 Task: Send an email with the signature Laura Phillips with the subject Request for feedback on an environmental impact assessment and the message Please let me know if there are any concerns with the project management approach. from softage.3@softage.net to softage.4@softage.net with an attached audio file Music_loop.mp3 and move the email from Sent Items to the folder Equipment
Action: Mouse moved to (102, 169)
Screenshot: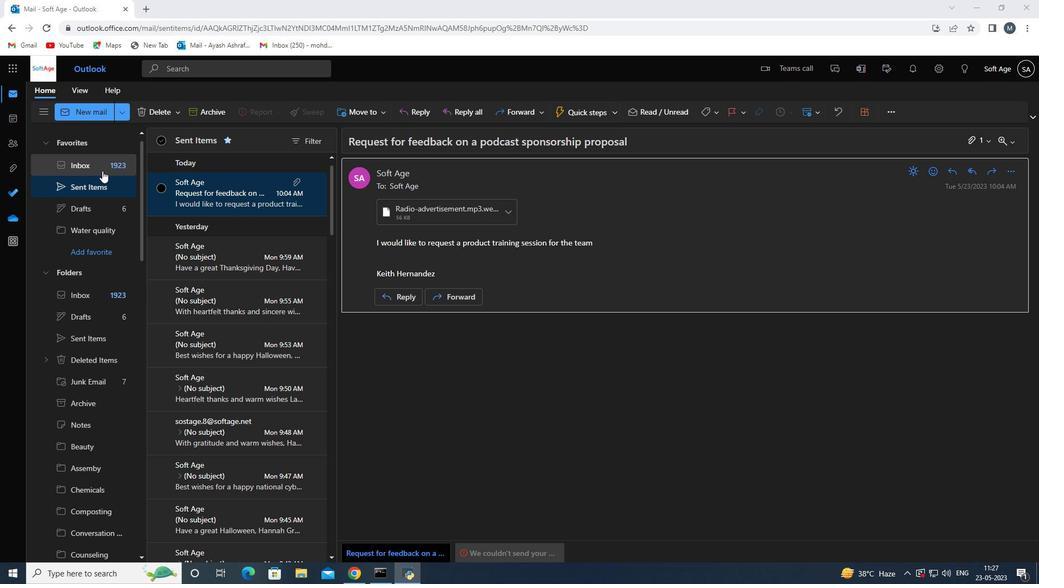 
Action: Mouse pressed left at (102, 169)
Screenshot: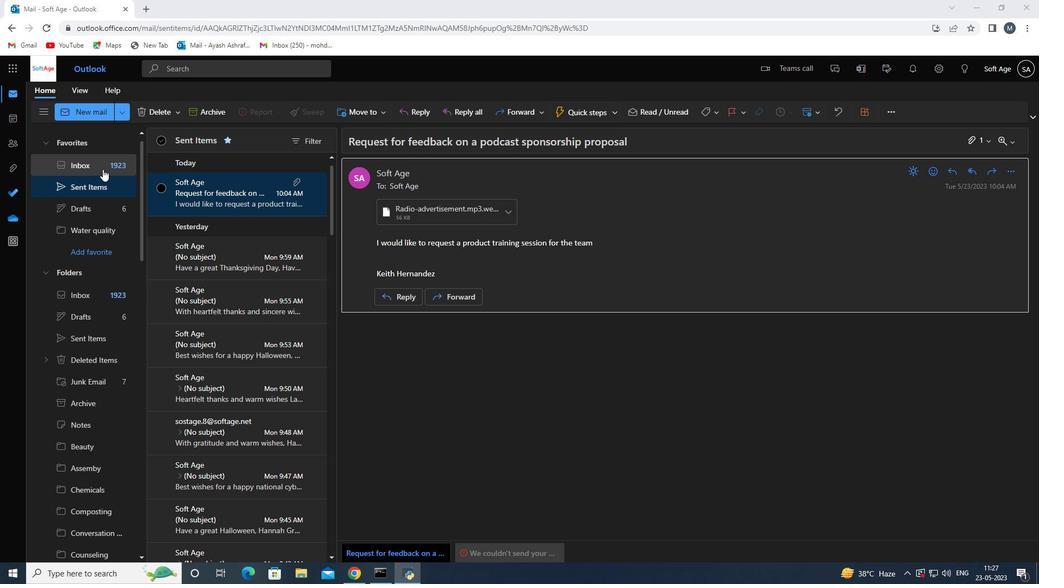 
Action: Mouse moved to (105, 112)
Screenshot: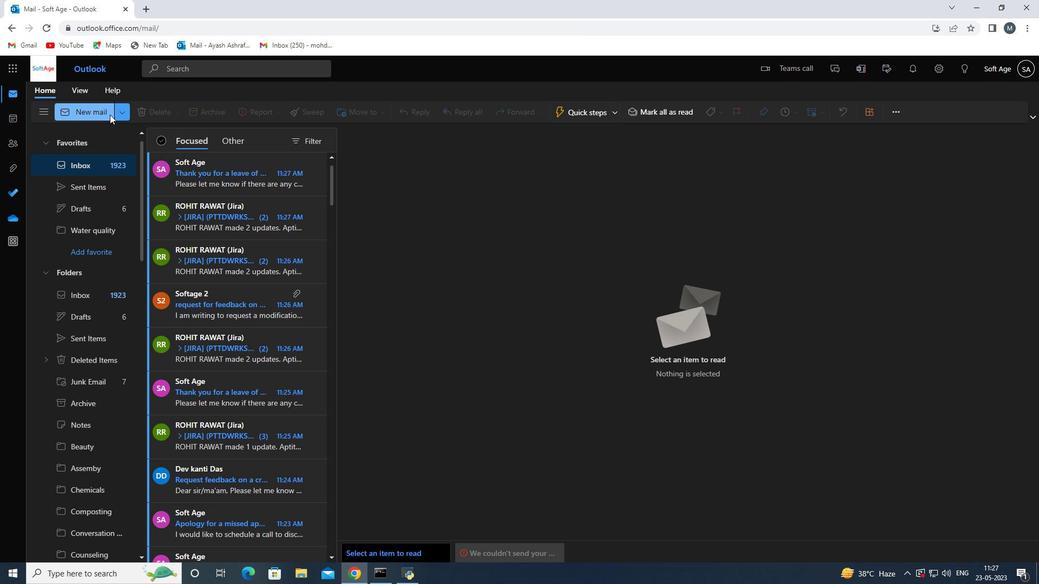 
Action: Mouse pressed left at (105, 112)
Screenshot: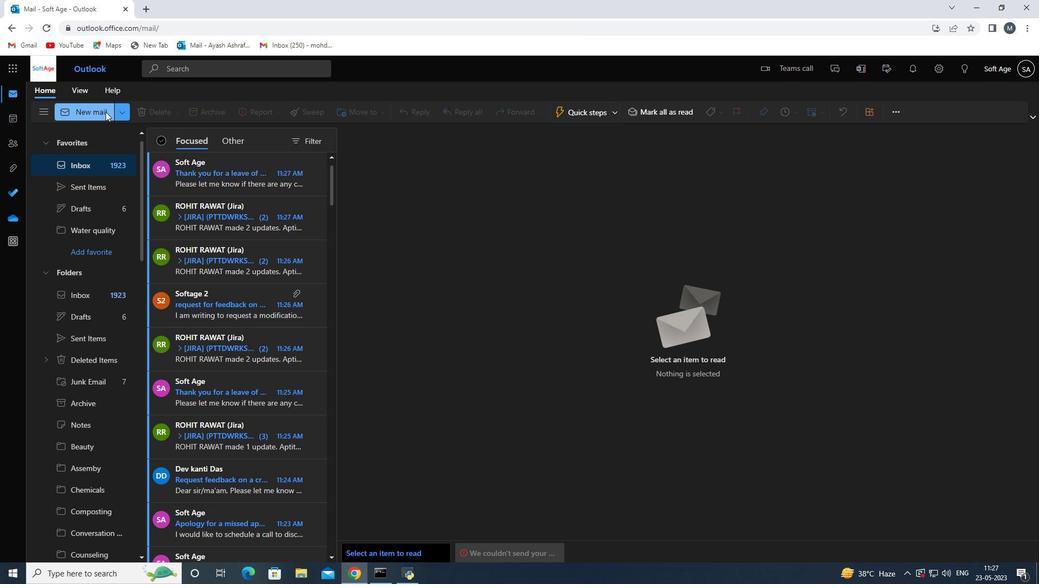
Action: Mouse moved to (727, 119)
Screenshot: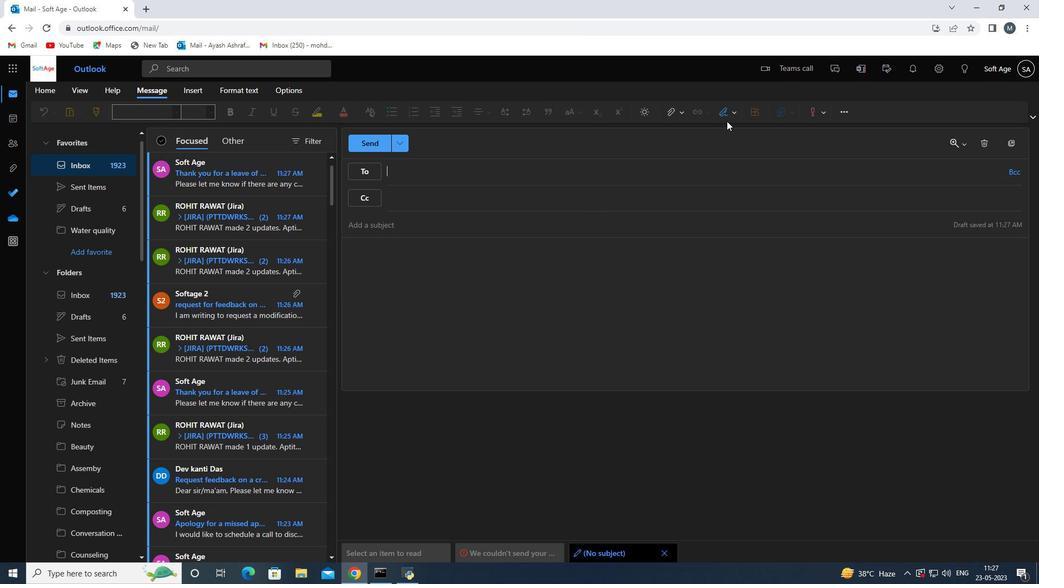 
Action: Mouse pressed left at (727, 119)
Screenshot: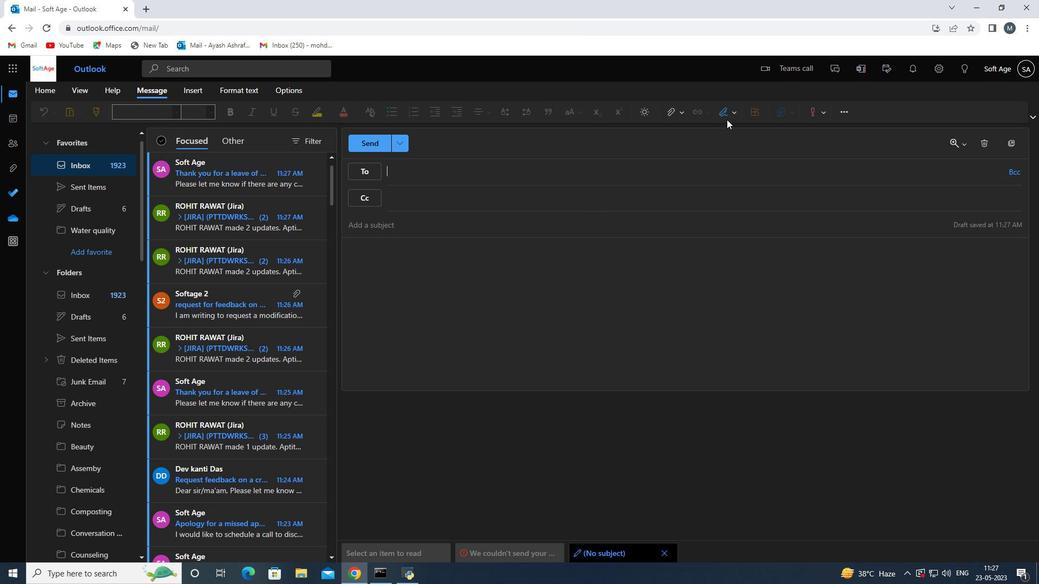 
Action: Mouse moved to (715, 161)
Screenshot: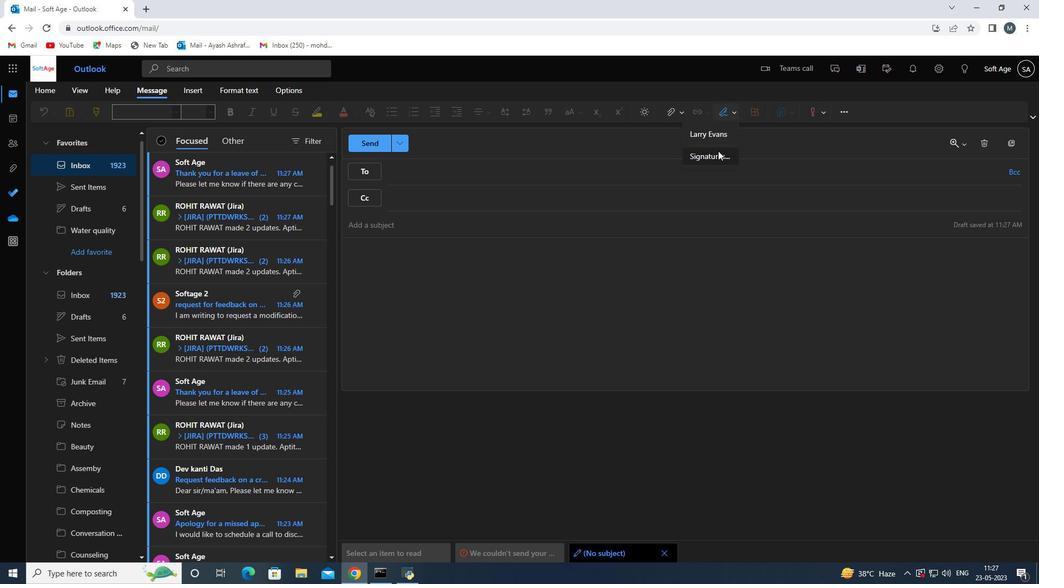
Action: Mouse pressed left at (715, 161)
Screenshot: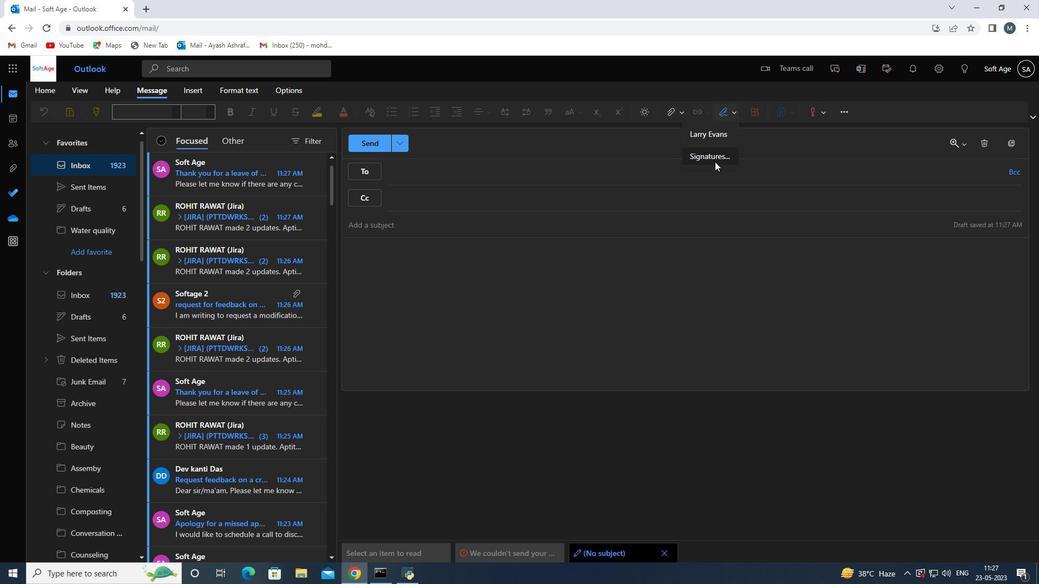 
Action: Mouse moved to (739, 200)
Screenshot: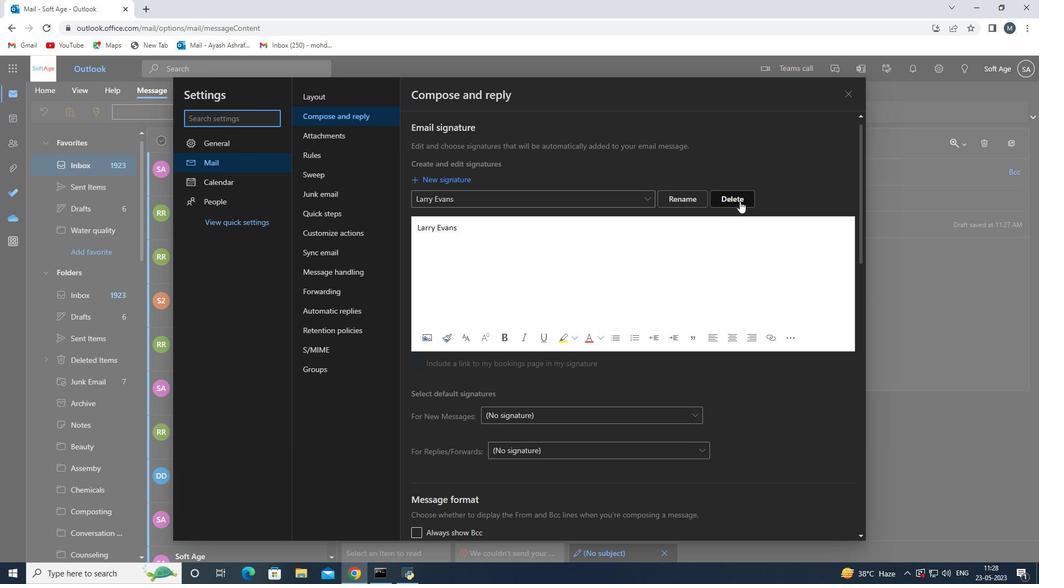 
Action: Mouse pressed left at (739, 200)
Screenshot: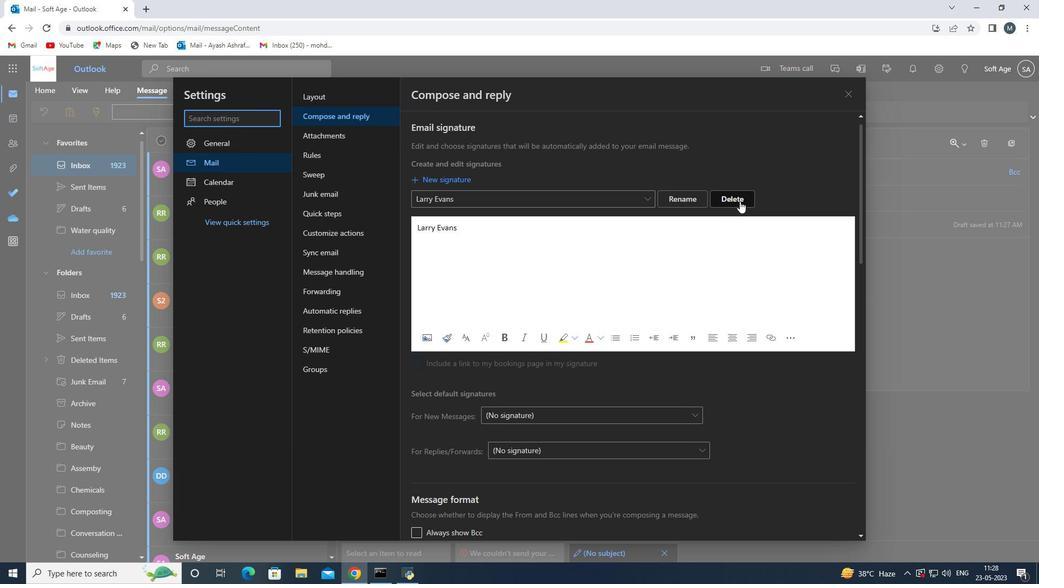 
Action: Mouse moved to (490, 200)
Screenshot: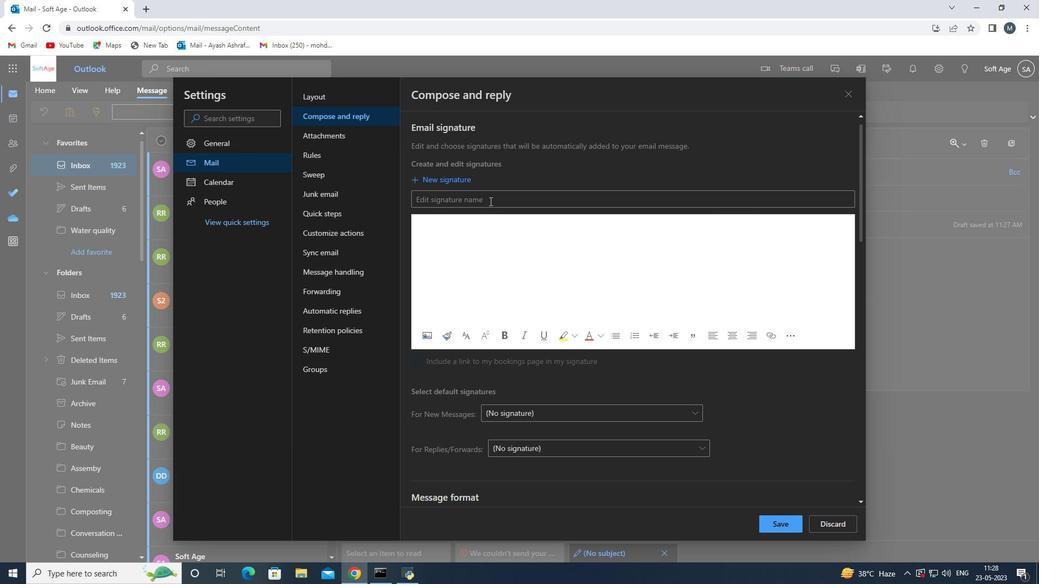 
Action: Mouse pressed left at (490, 200)
Screenshot: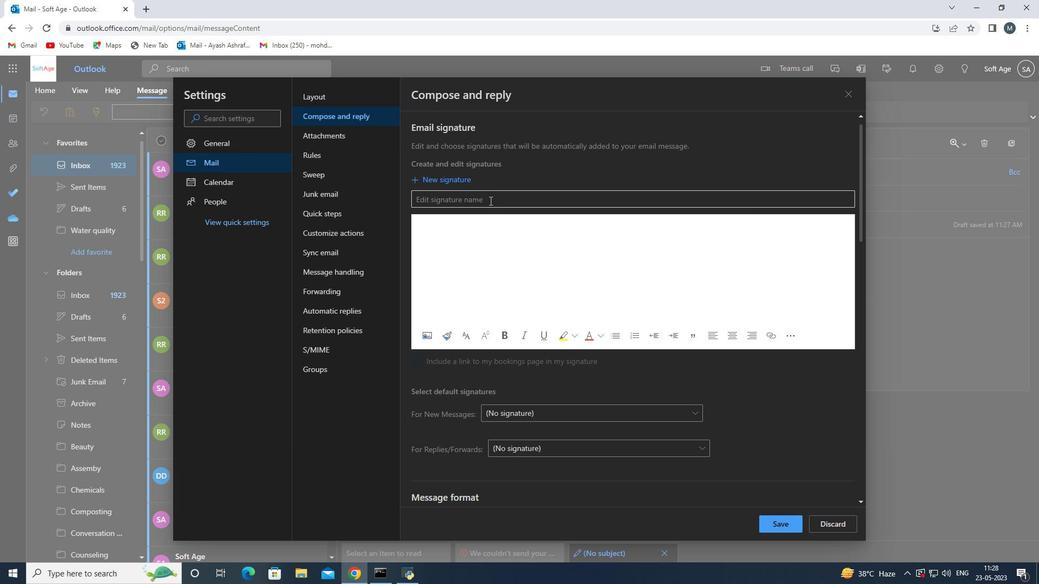 
Action: Key pressed <Key.shift>Laura<Key.space><Key.shift>phillips<Key.space>
Screenshot: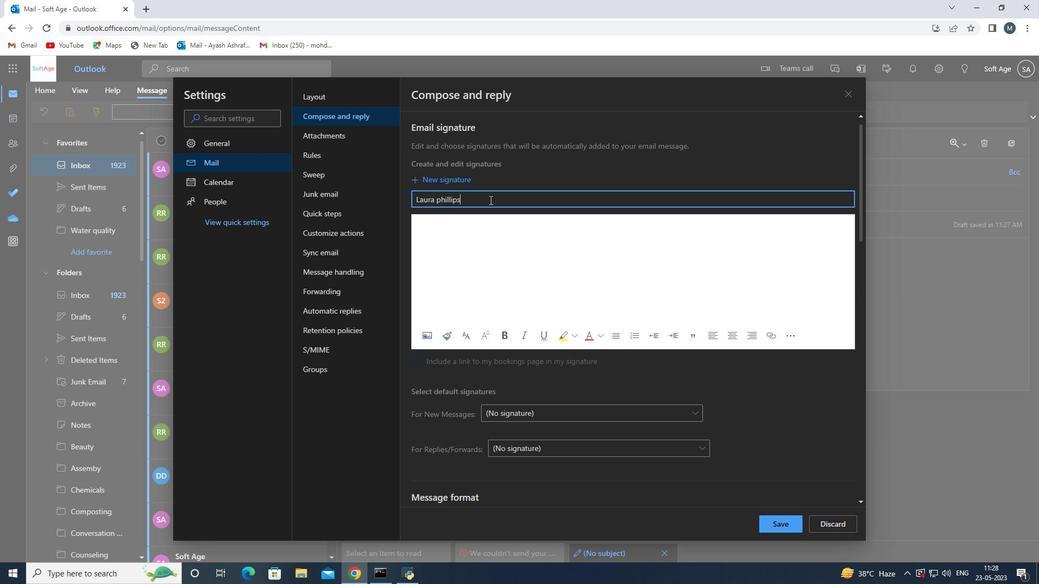 
Action: Mouse moved to (439, 197)
Screenshot: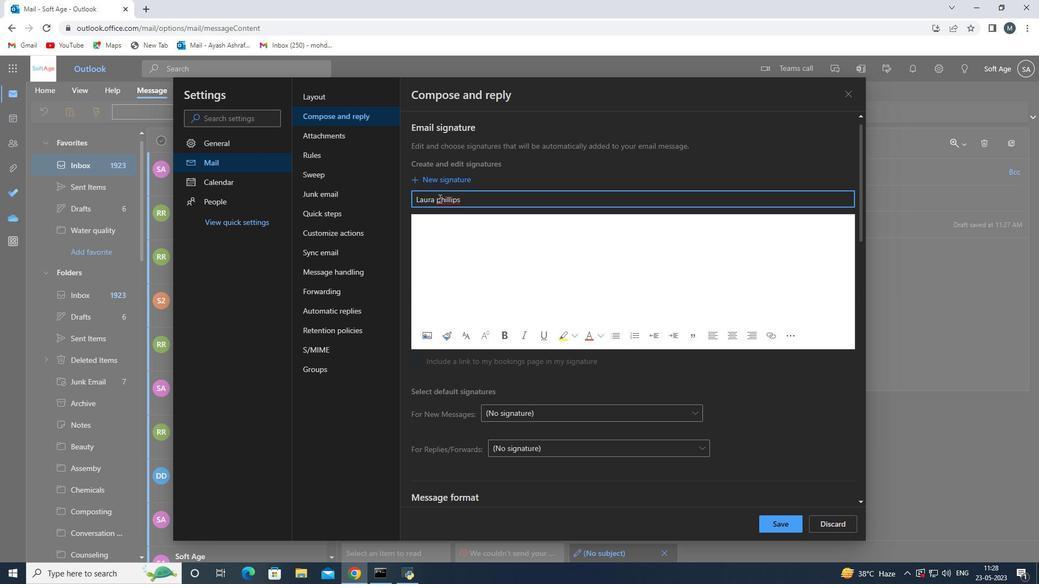 
Action: Mouse pressed left at (439, 197)
Screenshot: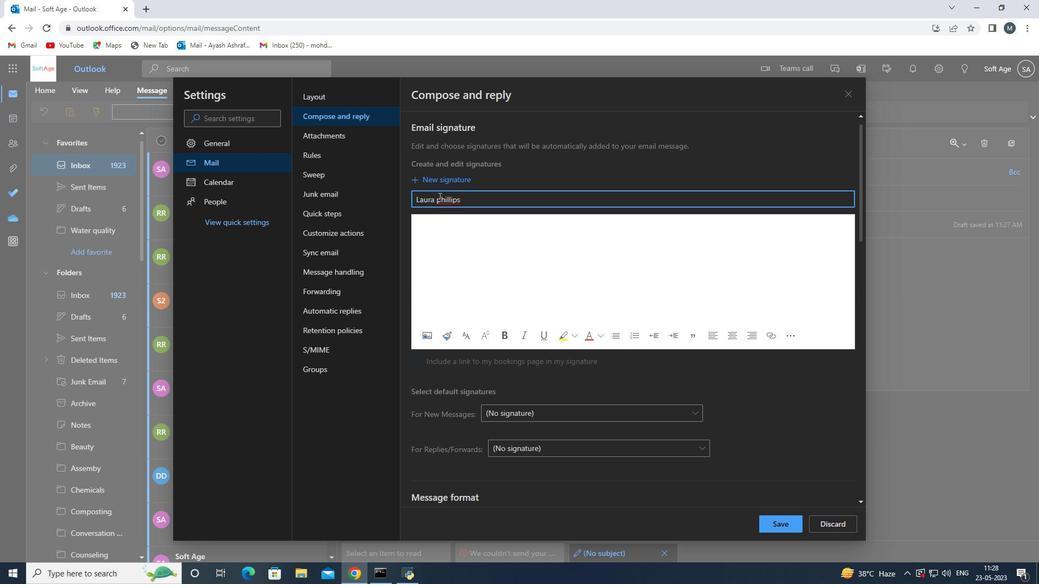 
Action: Mouse moved to (442, 201)
Screenshot: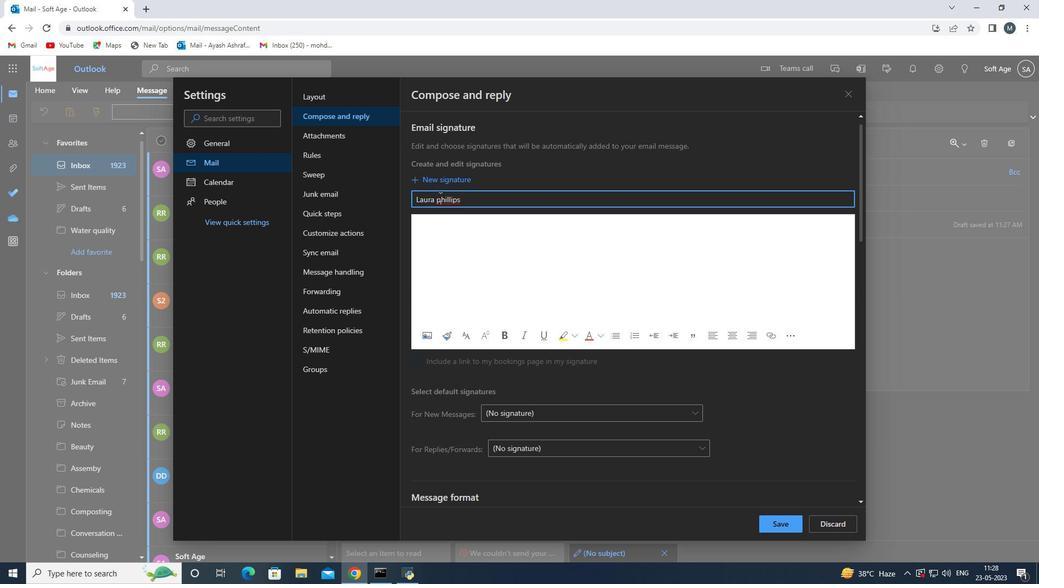 
Action: Key pressed <Key.backspace><Key.shift>P
Screenshot: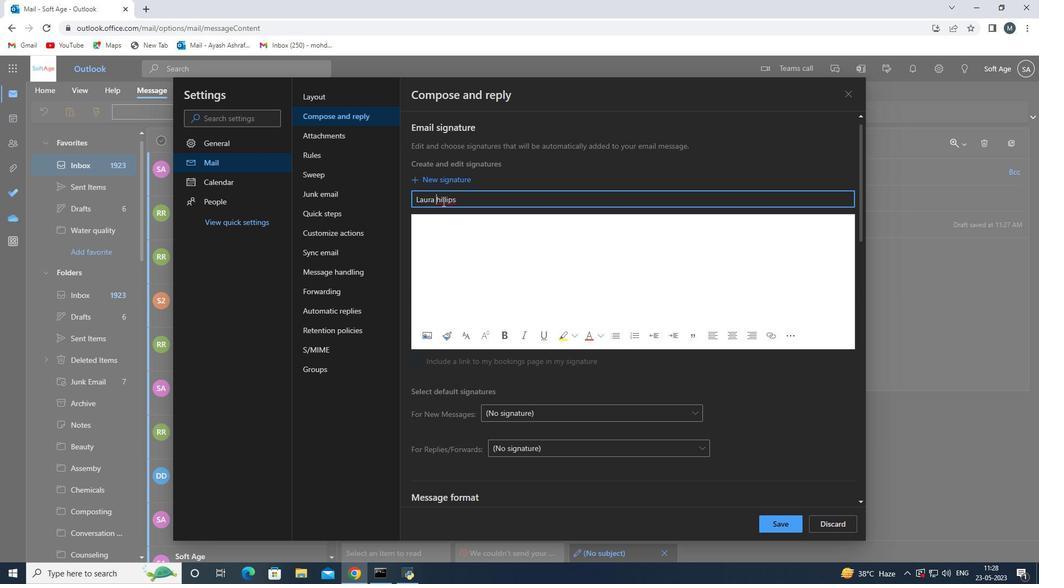 
Action: Mouse moved to (476, 233)
Screenshot: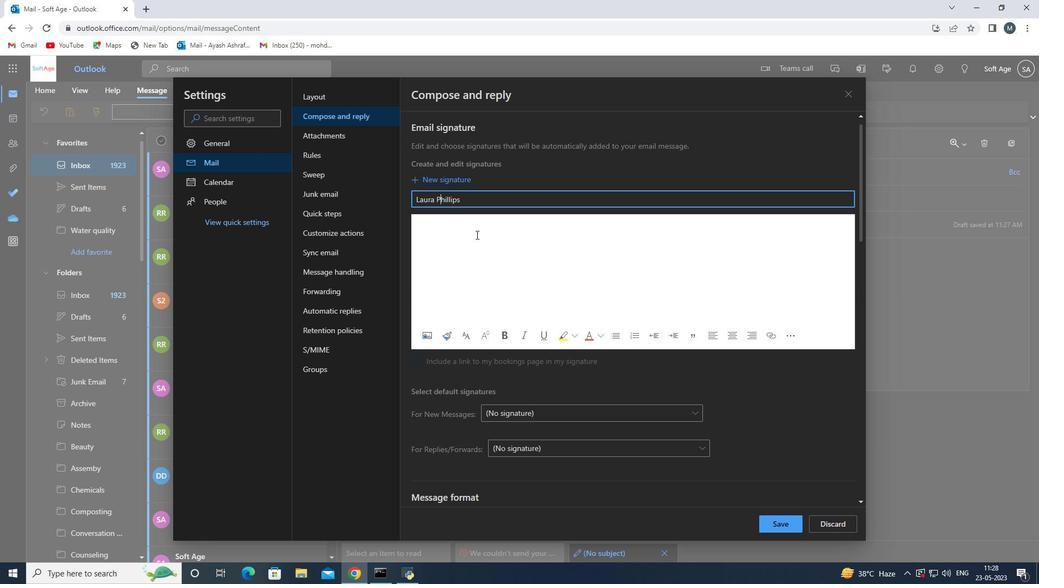 
Action: Mouse pressed left at (476, 233)
Screenshot: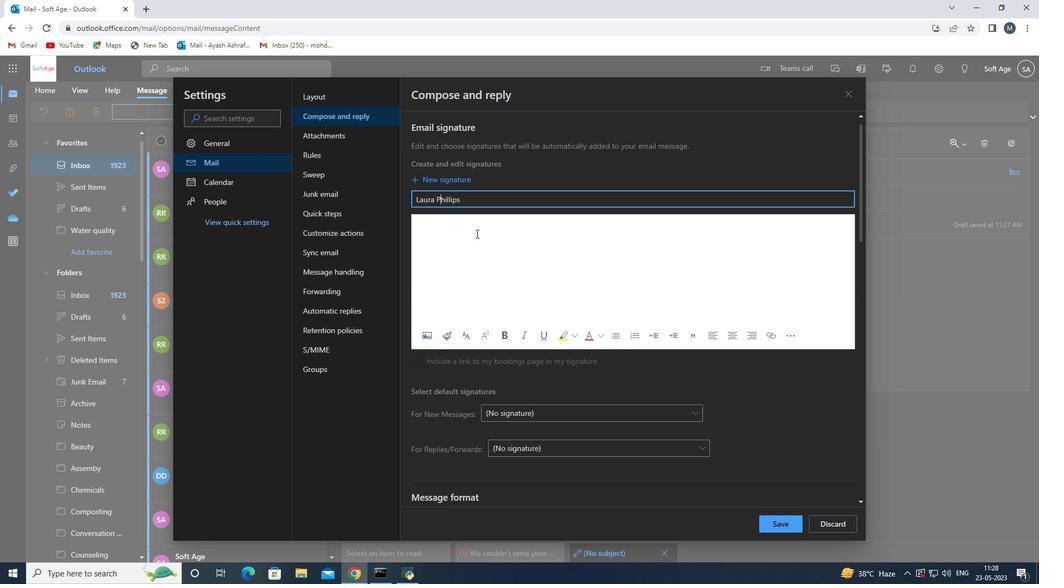 
Action: Key pressed <Key.shift>Laura<Key.space><Key.shift>Phili<Key.backspace><Key.backspace><Key.backspace>ik<Key.backspace>llips<Key.space>
Screenshot: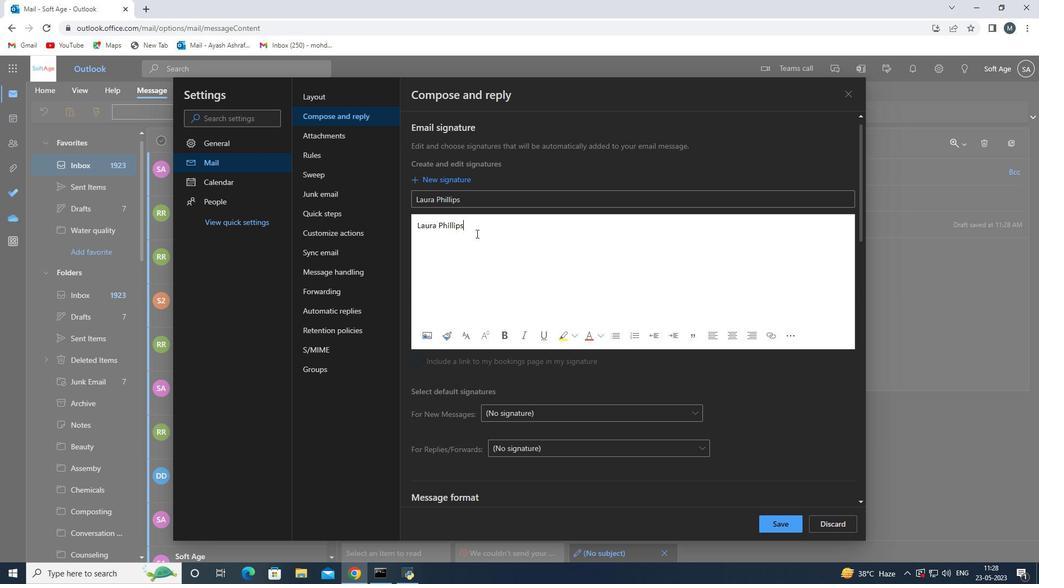 
Action: Mouse moved to (770, 523)
Screenshot: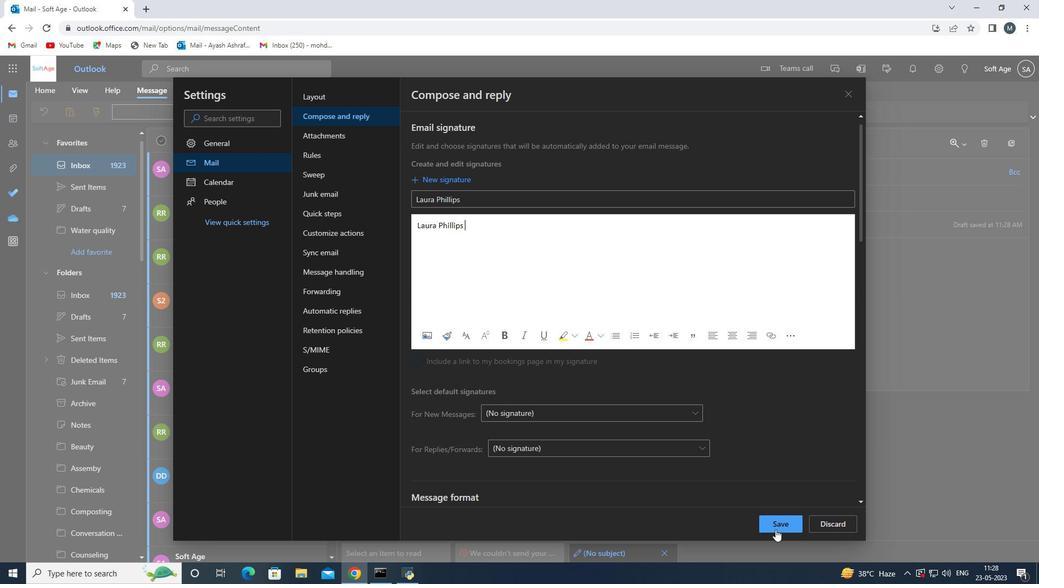 
Action: Mouse pressed left at (770, 523)
Screenshot: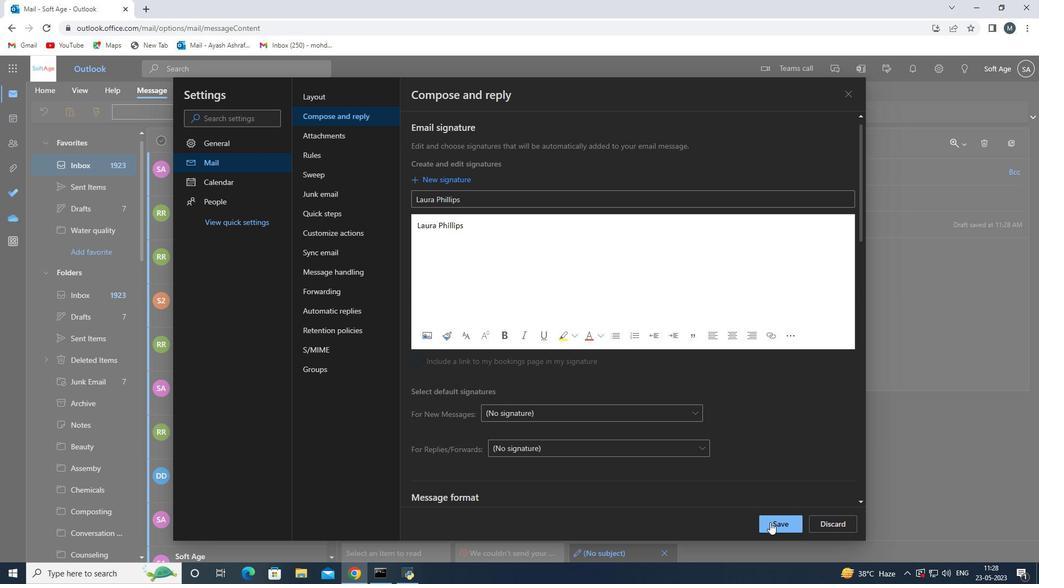 
Action: Mouse moved to (854, 93)
Screenshot: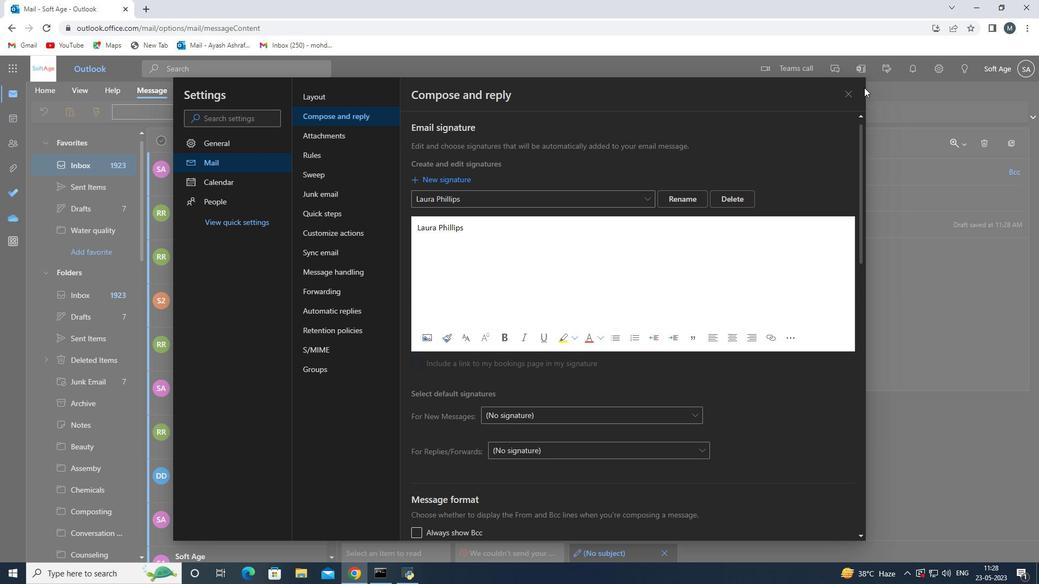 
Action: Mouse pressed left at (854, 93)
Screenshot: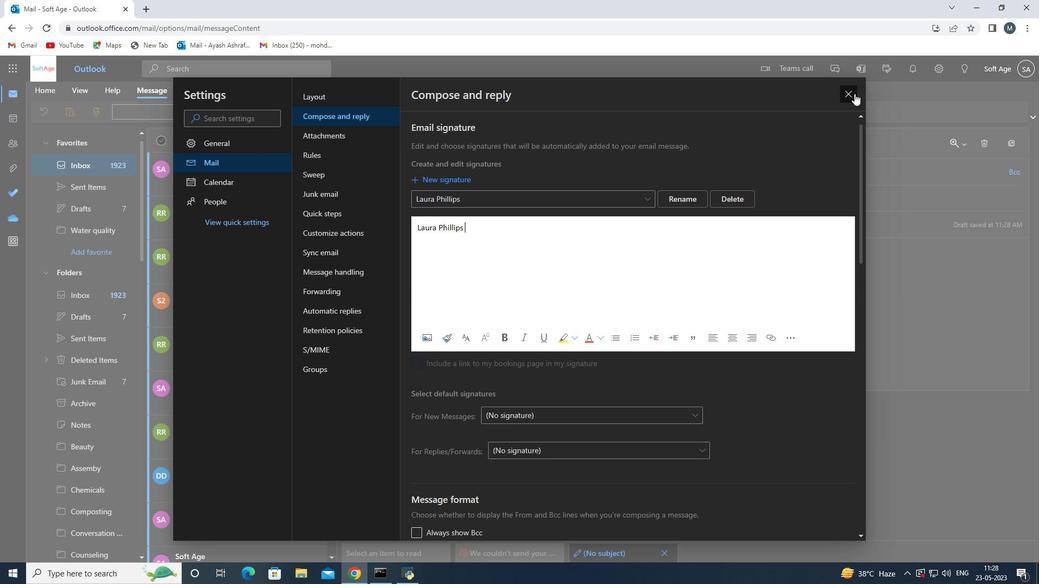 
Action: Mouse moved to (413, 229)
Screenshot: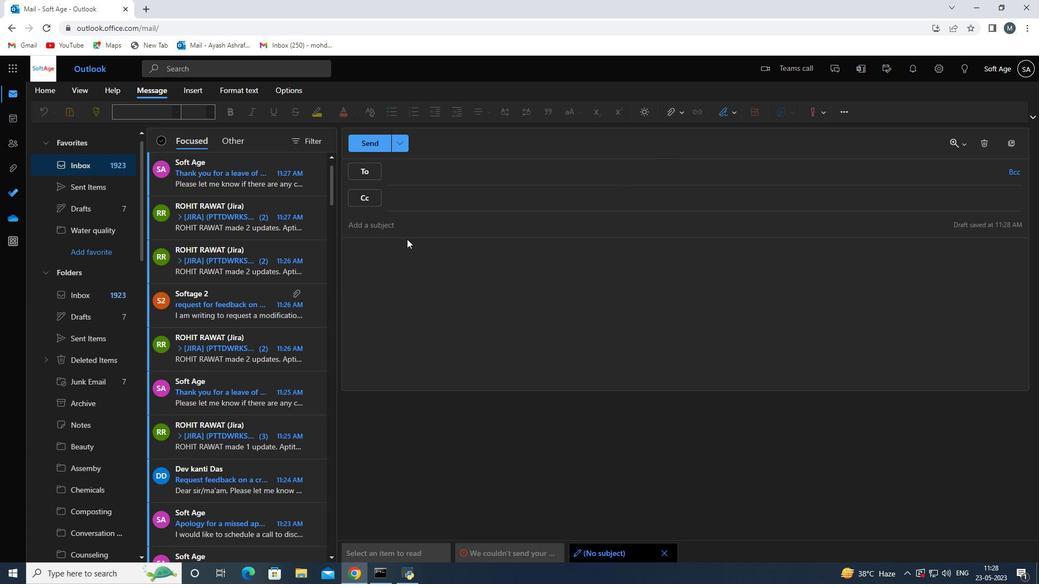
Action: Mouse pressed left at (413, 229)
Screenshot: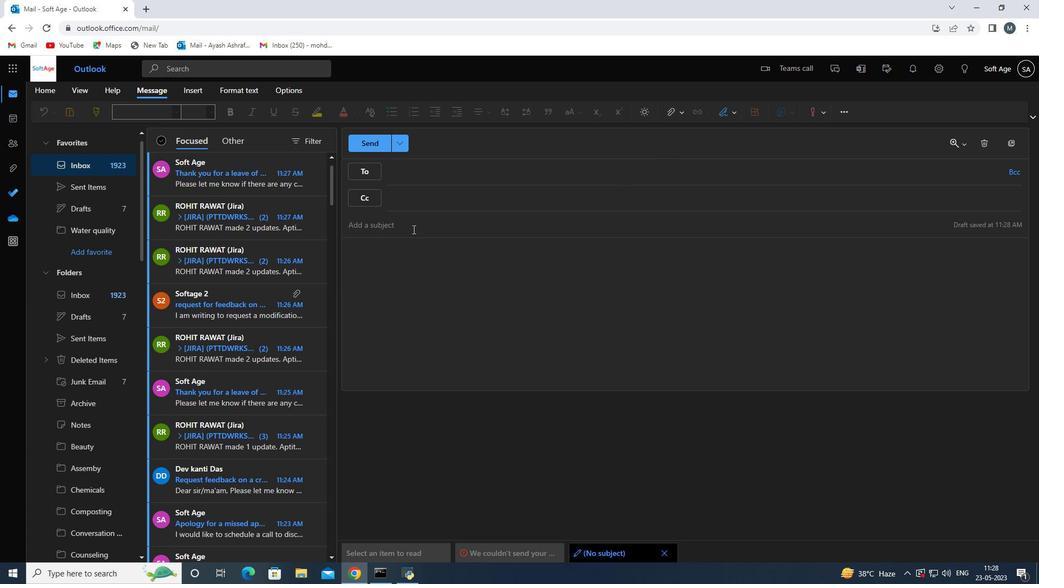 
Action: Key pressed <Key.shift>Request<Key.space>for<Key.space>feedback<Key.space>on<Key.space>an<Key.space>environmental<Key.space>impact<Key.space>assessment<Key.space>
Screenshot: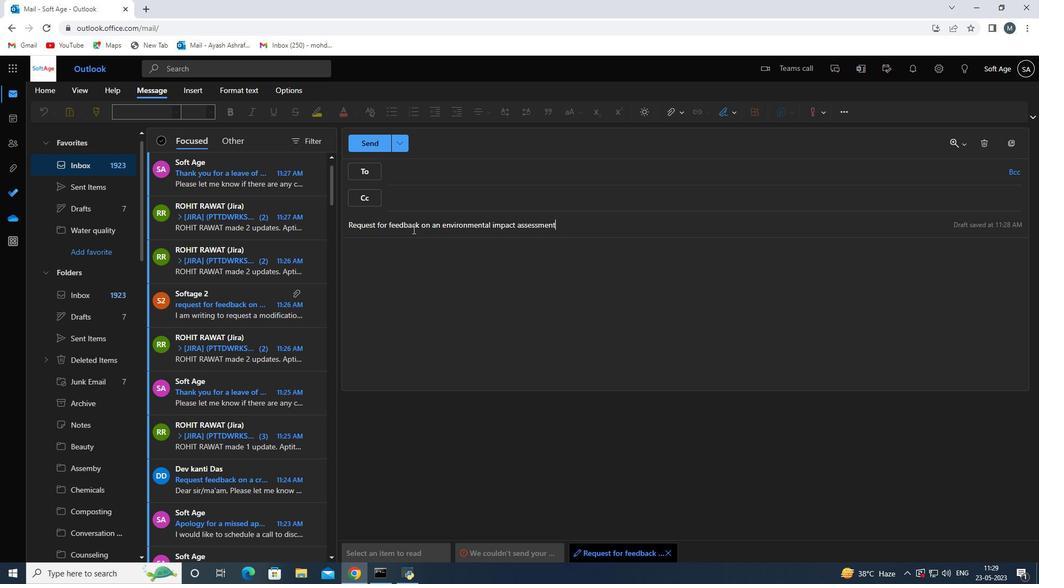 
Action: Mouse moved to (430, 272)
Screenshot: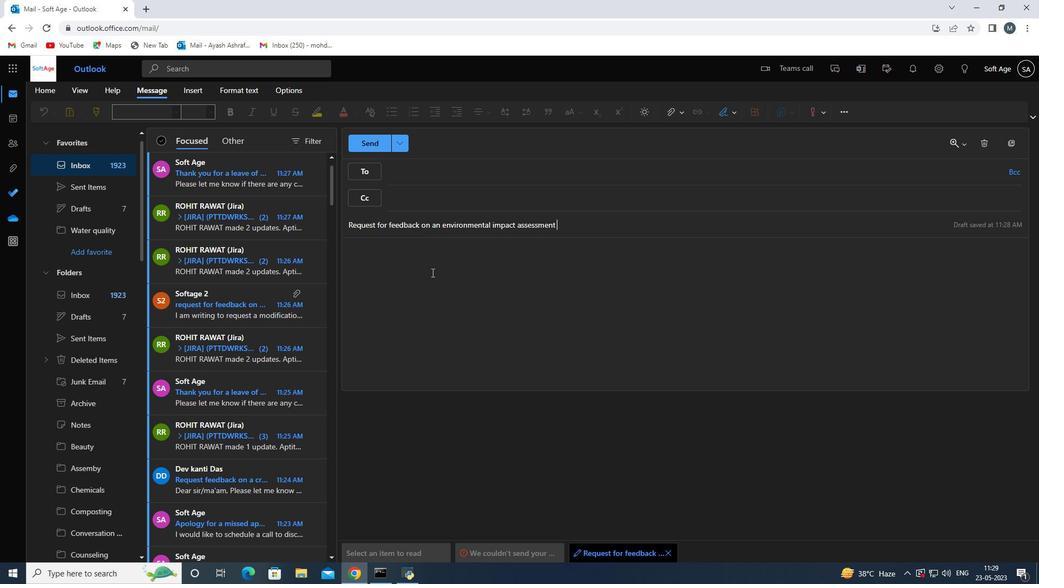 
Action: Mouse pressed left at (430, 272)
Screenshot: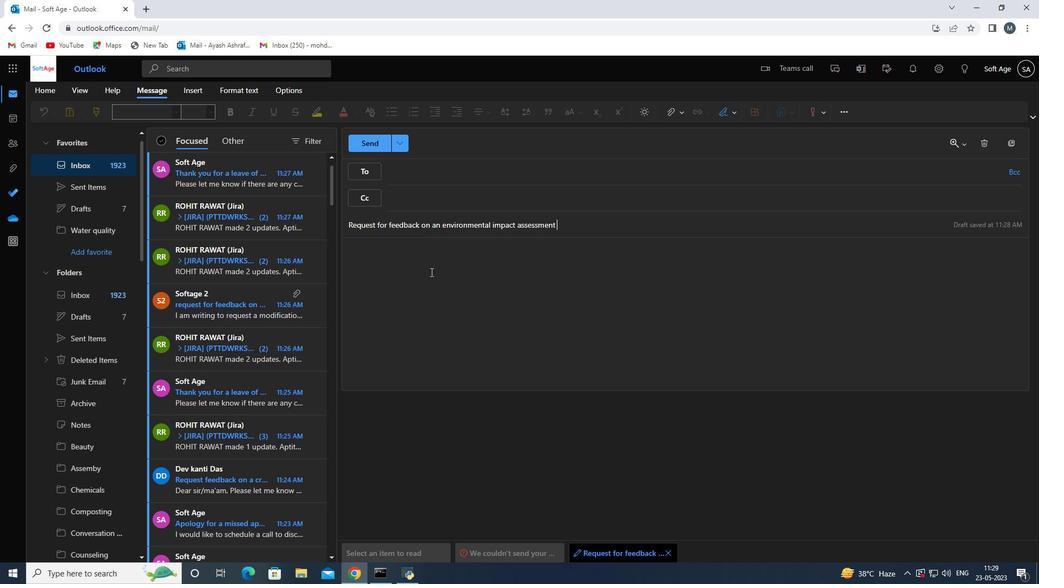
Action: Key pressed <Key.shift>Please<Key.space>let<Key.space>me<Key.space>know<Key.space>if<Key.space>there<Key.space>are<Key.space>any<Key.space>concerns<Key.space>with<Key.space>the<Key.space>project<Key.space>
Screenshot: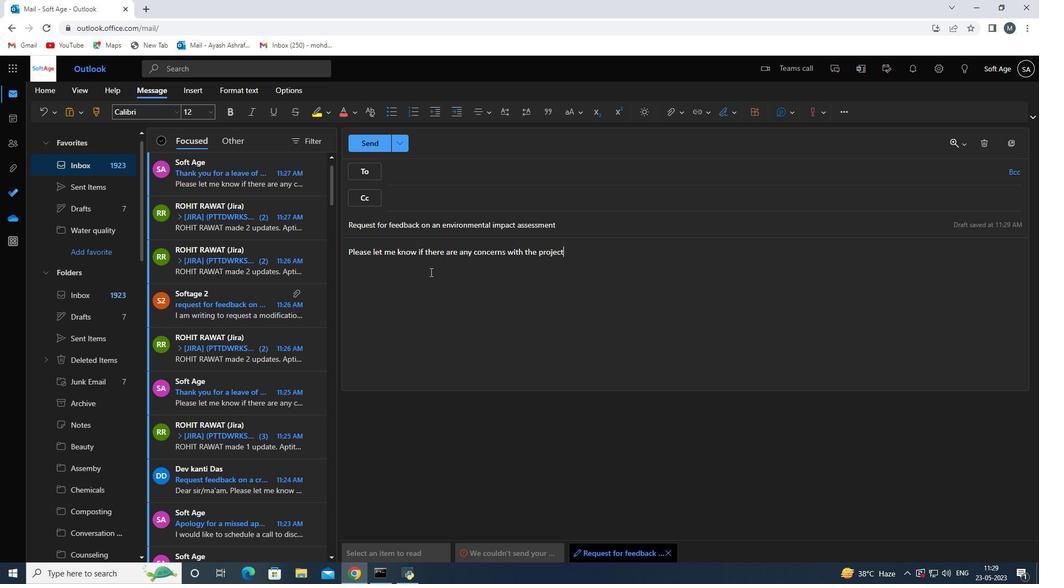
Action: Mouse moved to (664, 258)
Screenshot: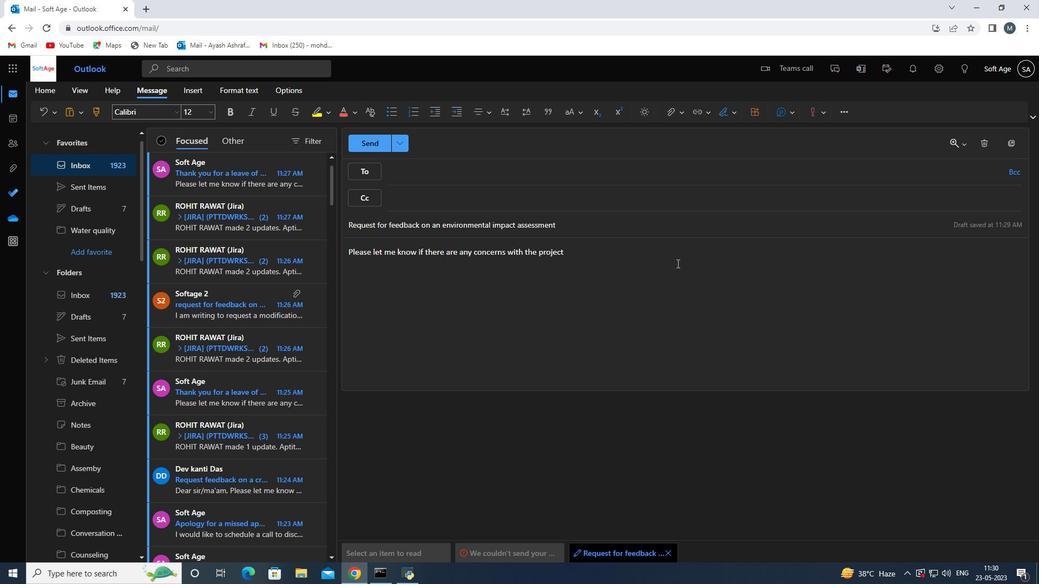 
Action: Key pressed management<Key.space>approach<Key.space>
Screenshot: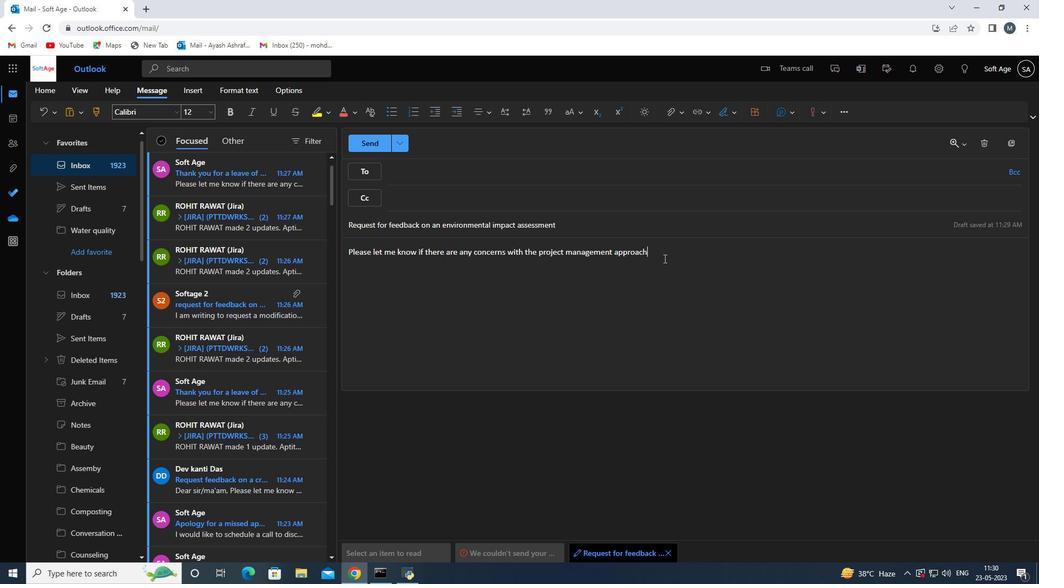 
Action: Mouse moved to (719, 116)
Screenshot: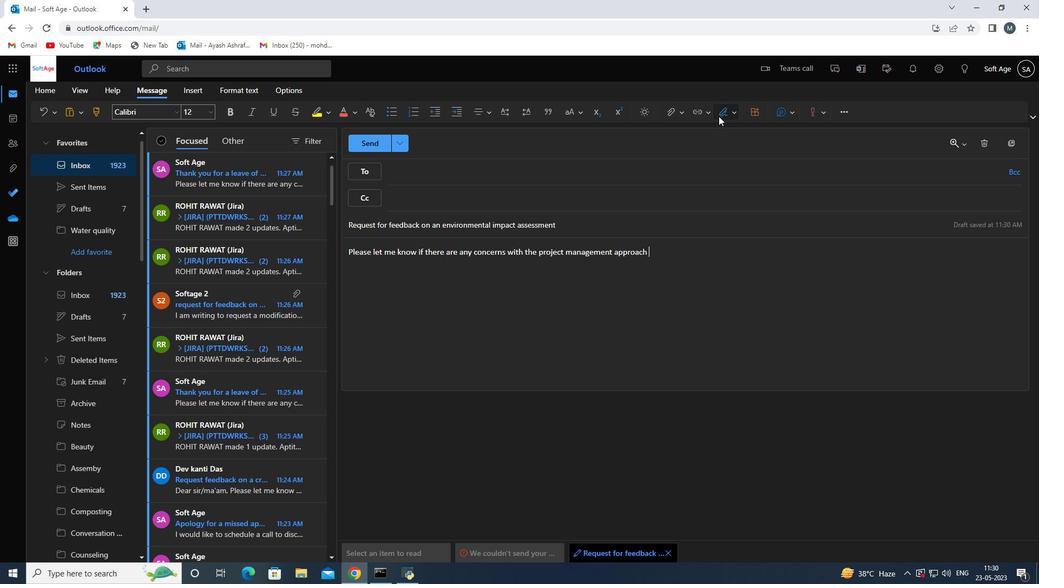 
Action: Mouse pressed left at (719, 116)
Screenshot: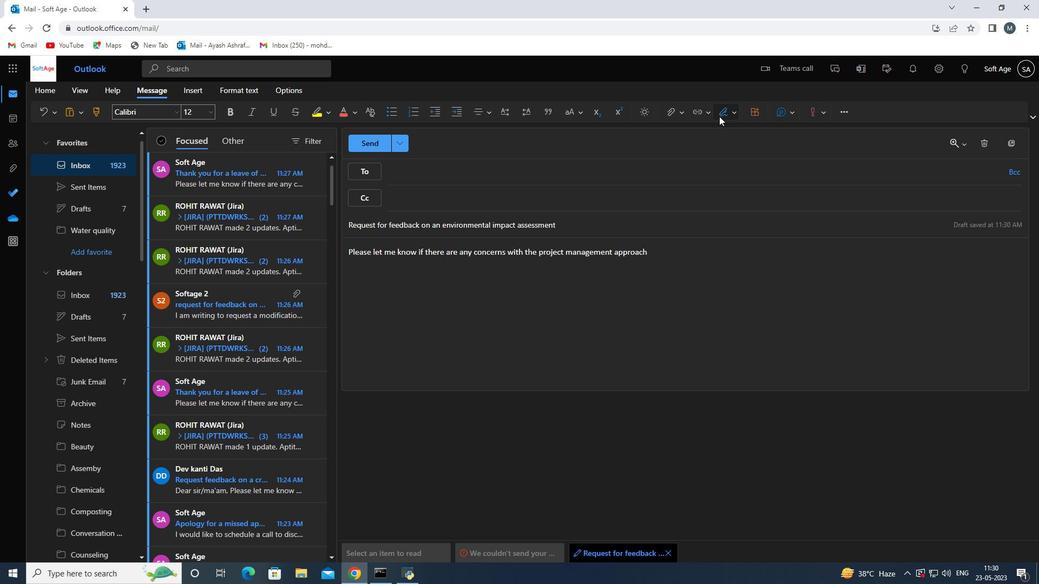 
Action: Mouse moved to (713, 132)
Screenshot: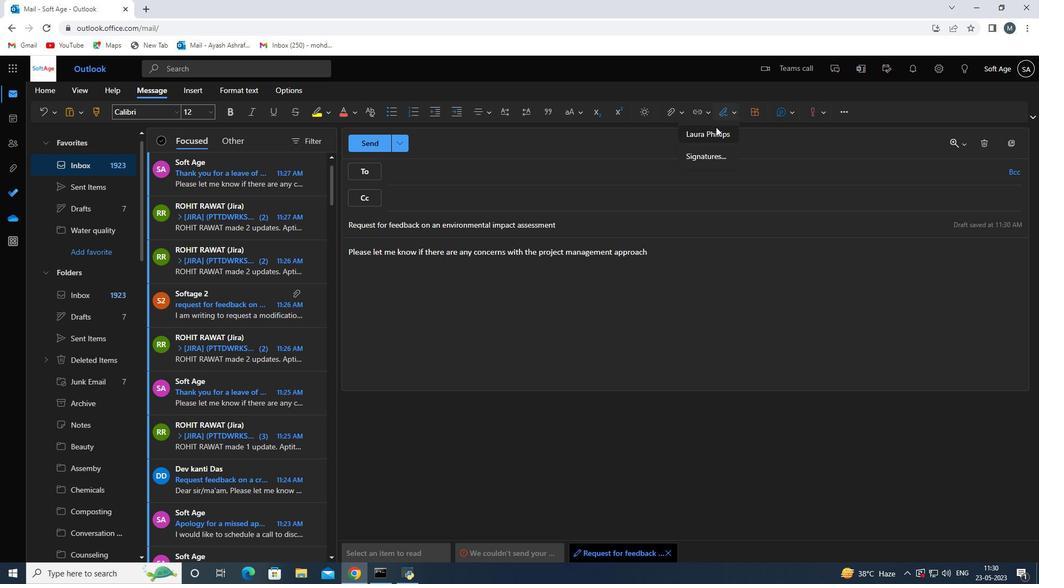 
Action: Mouse pressed left at (713, 132)
Screenshot: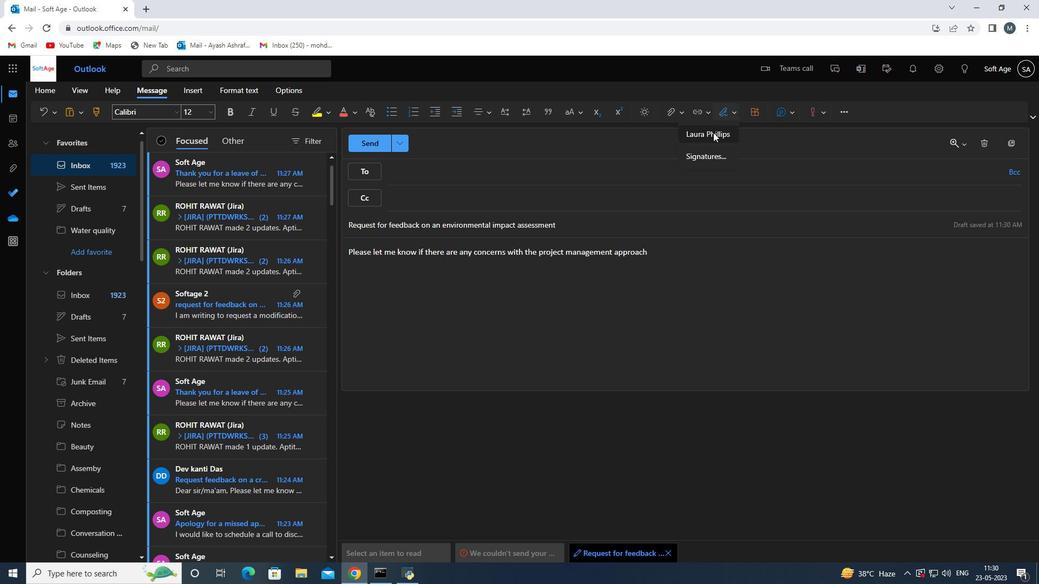 
Action: Mouse moved to (678, 116)
Screenshot: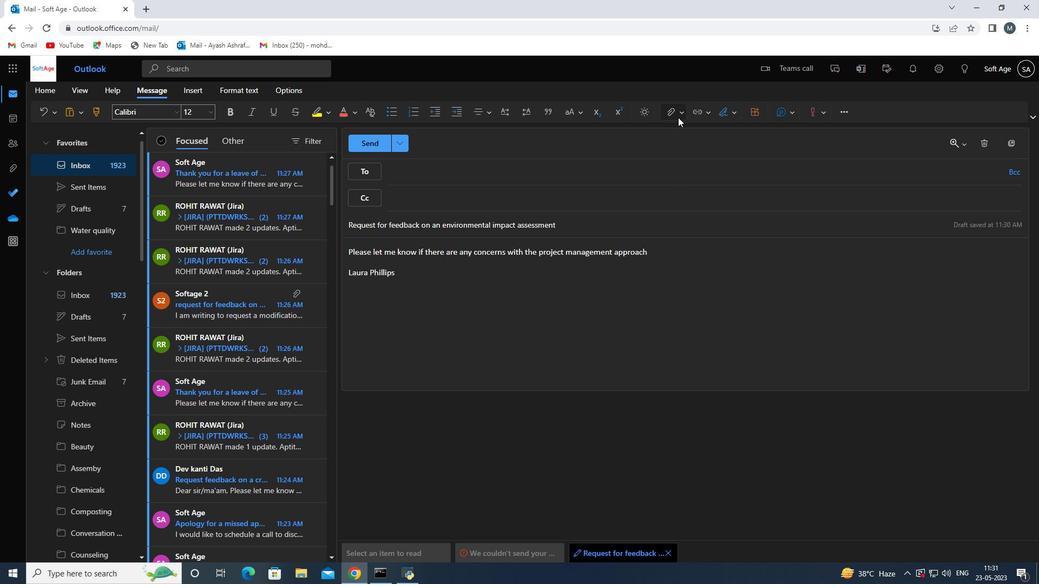 
Action: Mouse pressed left at (678, 116)
Screenshot: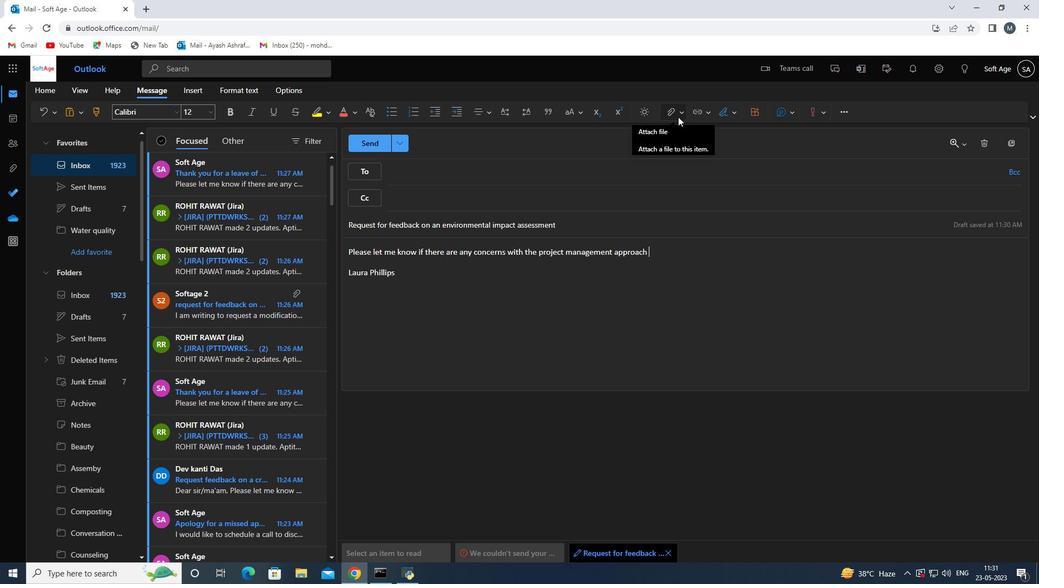 
Action: Mouse moved to (649, 136)
Screenshot: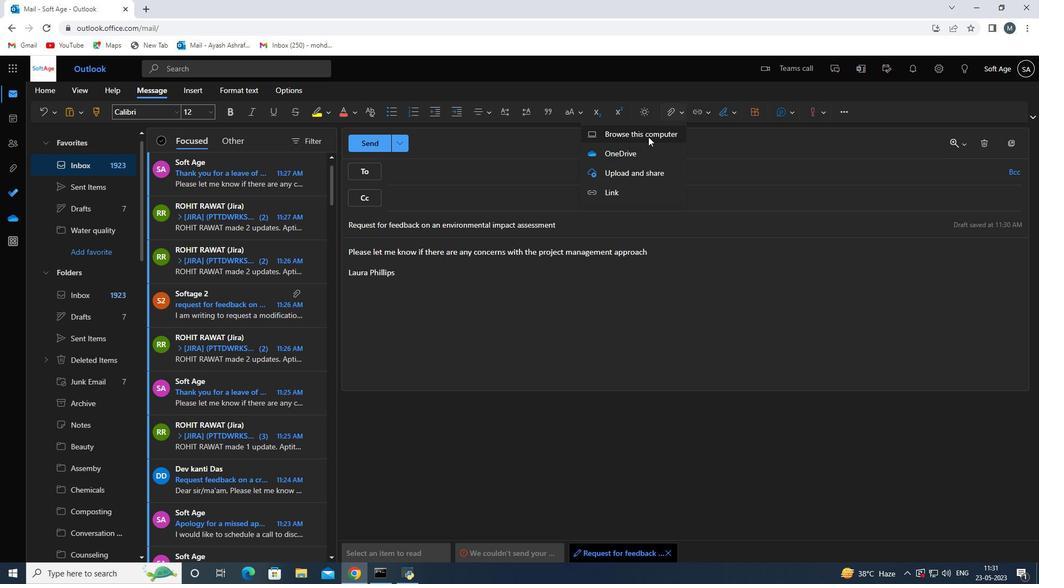 
Action: Mouse pressed left at (649, 136)
Screenshot: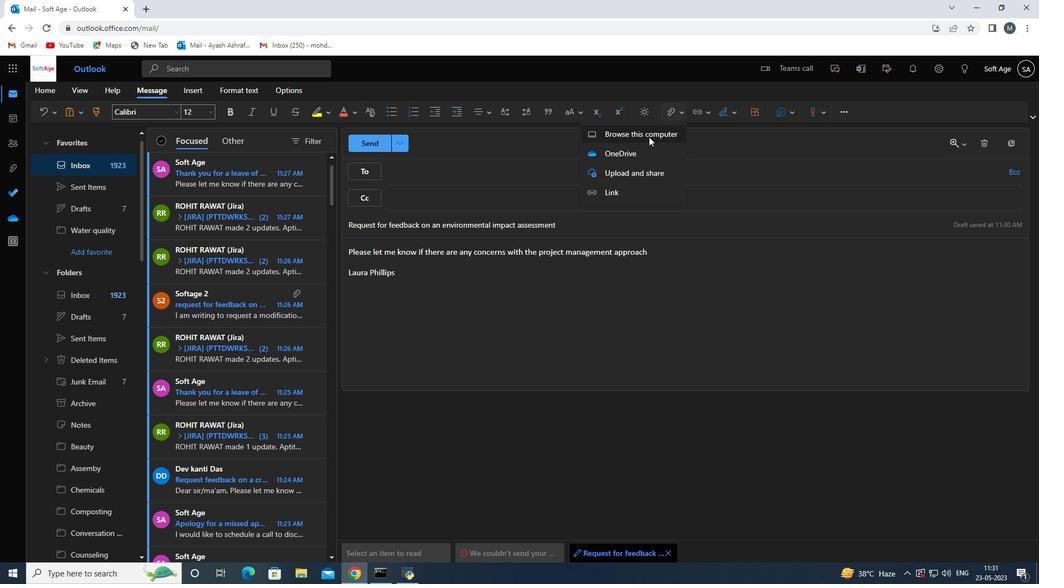 
Action: Mouse moved to (199, 199)
Screenshot: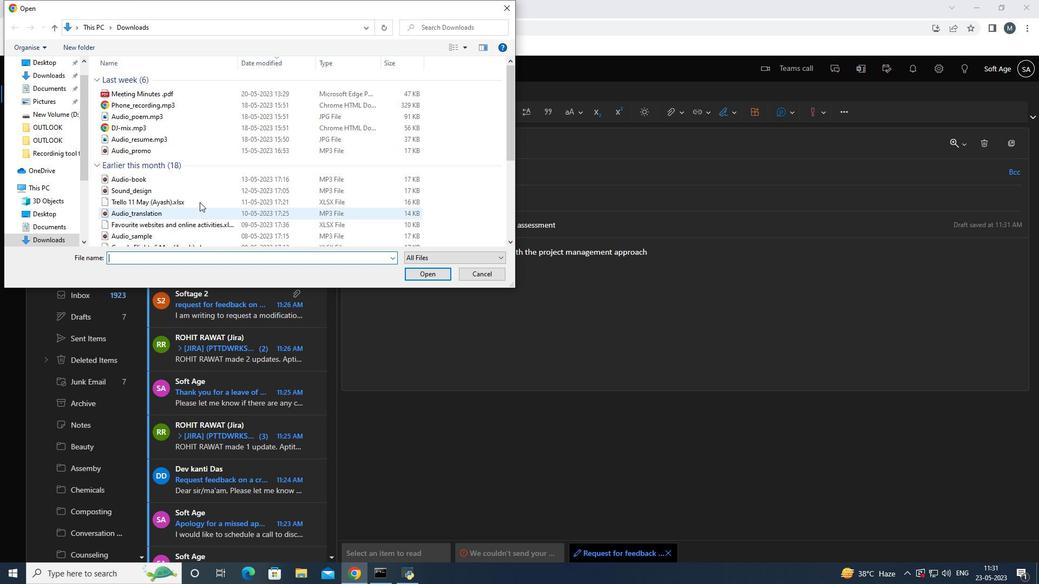 
Action: Mouse pressed left at (199, 199)
Screenshot: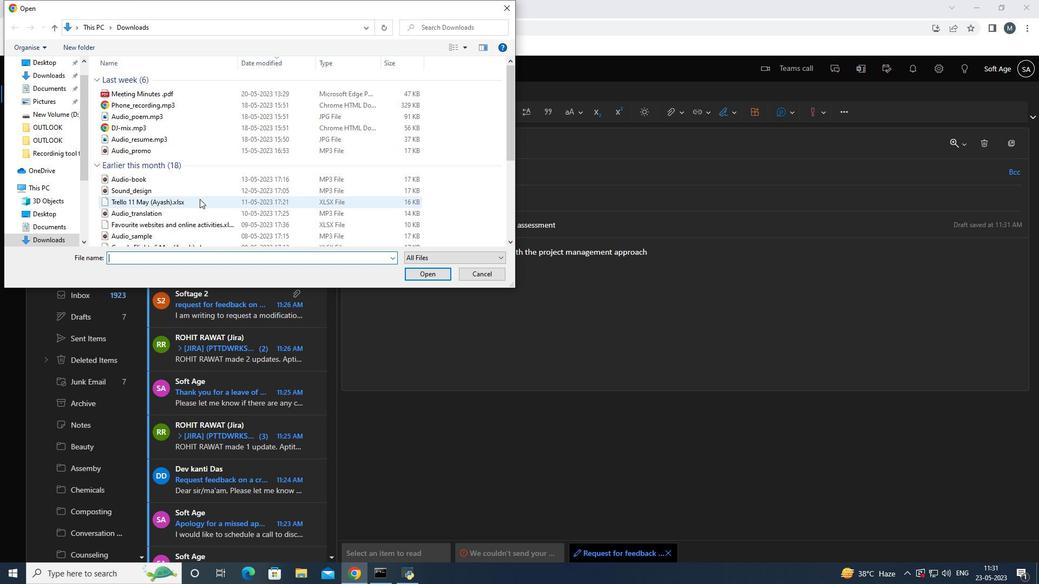 
Action: Mouse pressed right at (199, 199)
Screenshot: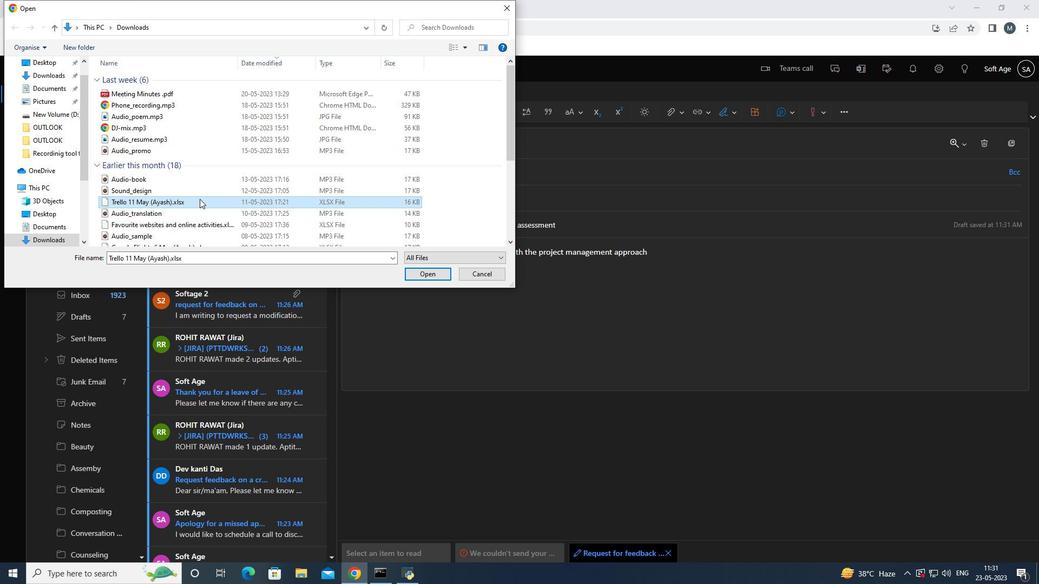 
Action: Mouse moved to (246, 405)
Screenshot: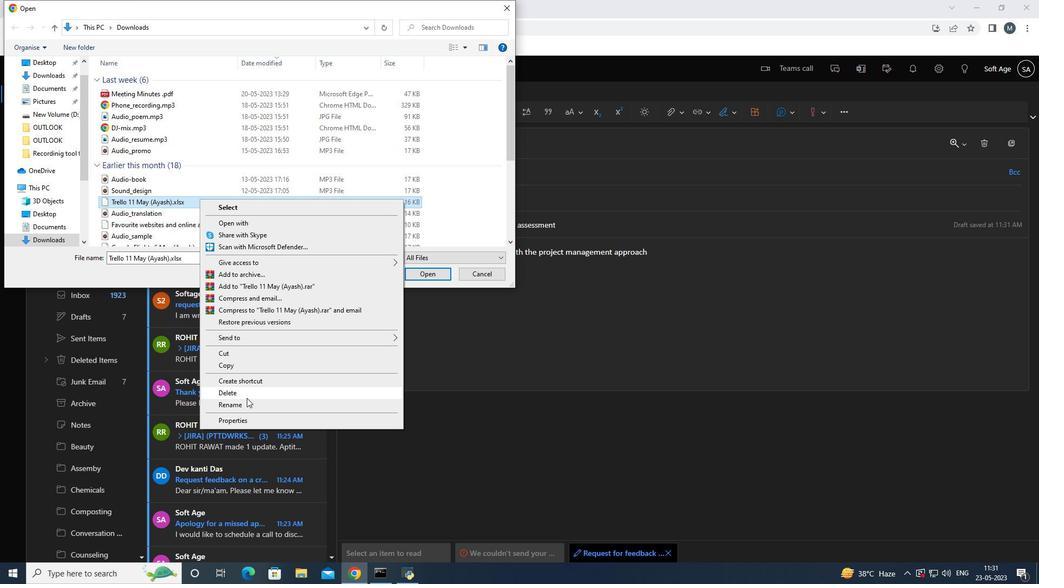 
Action: Mouse pressed left at (246, 405)
Screenshot: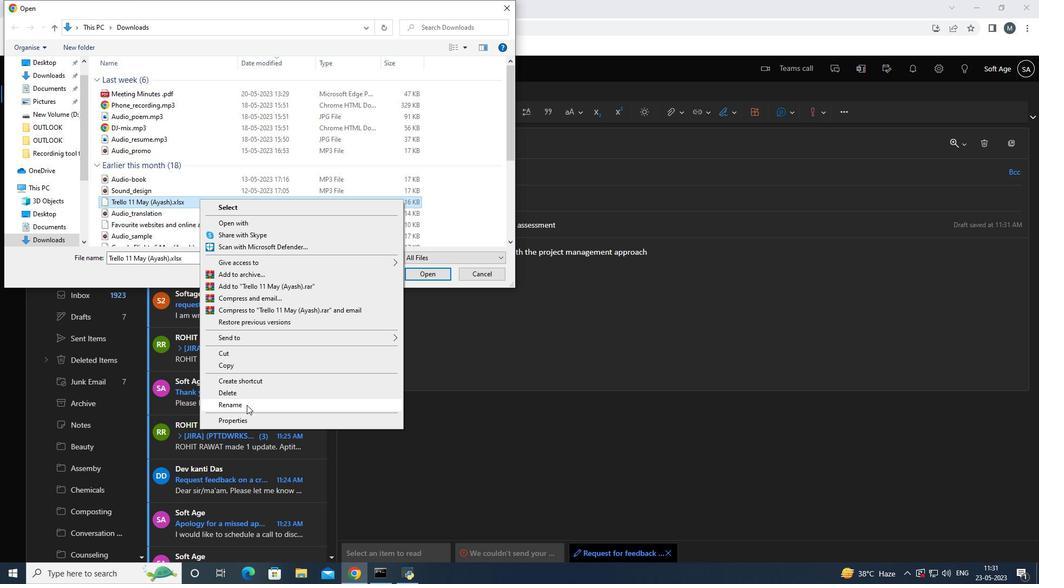 
Action: Mouse moved to (197, 206)
Screenshot: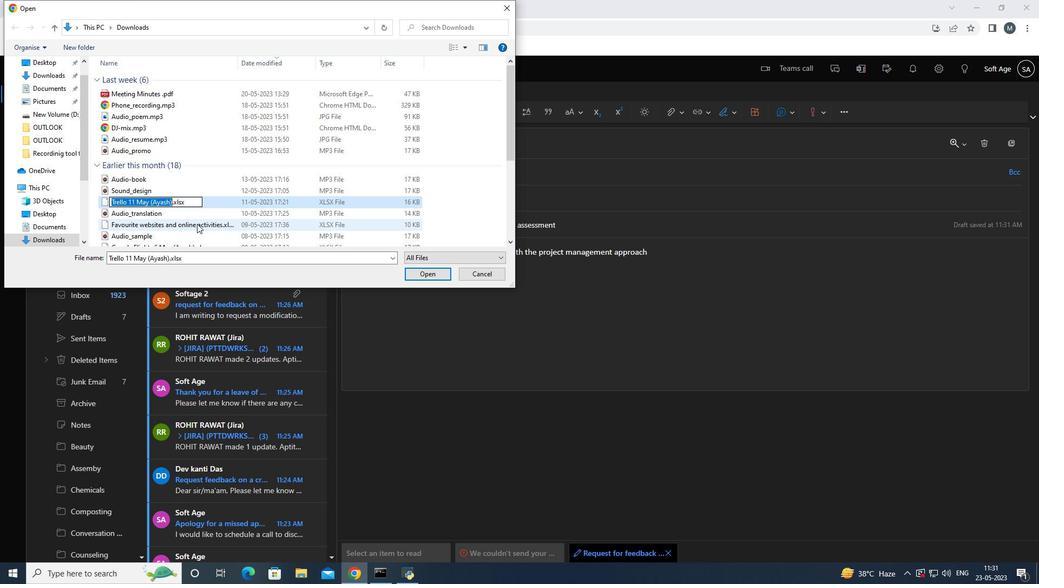 
Action: Mouse pressed left at (197, 206)
Screenshot: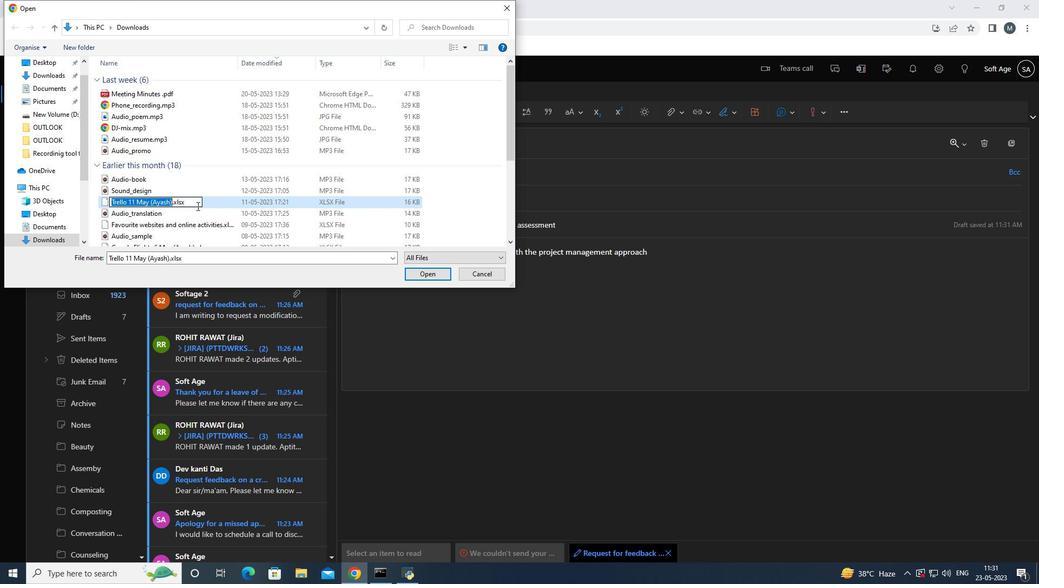 
Action: Key pressed <Key.backspace><Key.backspace><Key.backspace><Key.backspace><Key.backspace><Key.backspace><Key.backspace><Key.backspace><Key.backspace><Key.backspace><Key.backspace><Key.backspace><Key.backspace><Key.backspace><Key.backspace><Key.backspace><Key.backspace><Key.backspace><Key.backspace><Key.backspace><Key.backspace><Key.backspace><Key.backspace><Key.backspace><Key.backspace><Key.backspace><Key.backspace><Key.backspace><Key.backspace><Key.backspace><Key.backspace><Key.backspace><Key.backspace><Key.backspace><Key.shift>Music<Key.space><Key.backspace><Key.shift>_loop.mp3
Screenshot: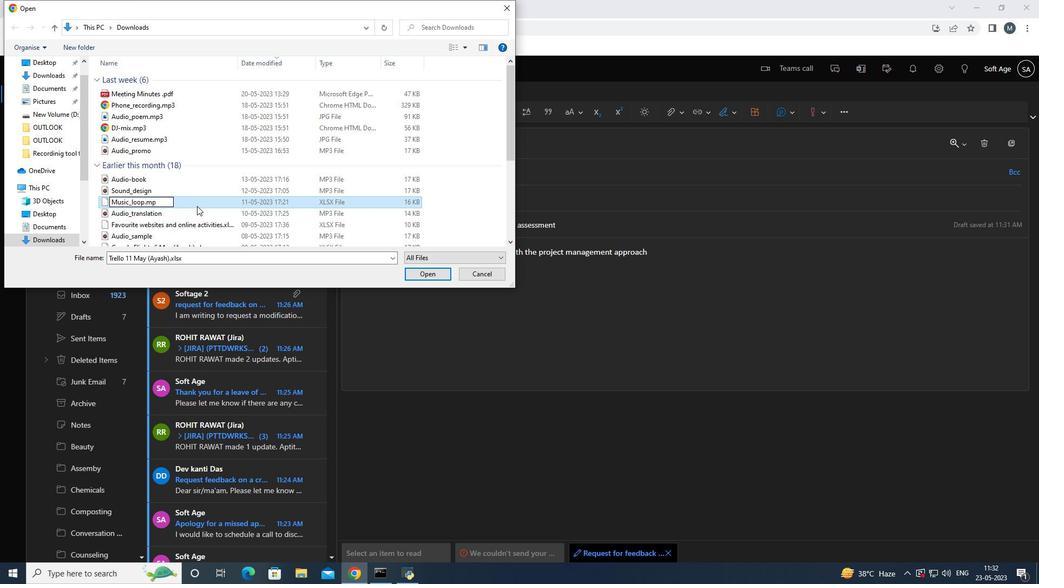 
Action: Mouse moved to (186, 211)
Screenshot: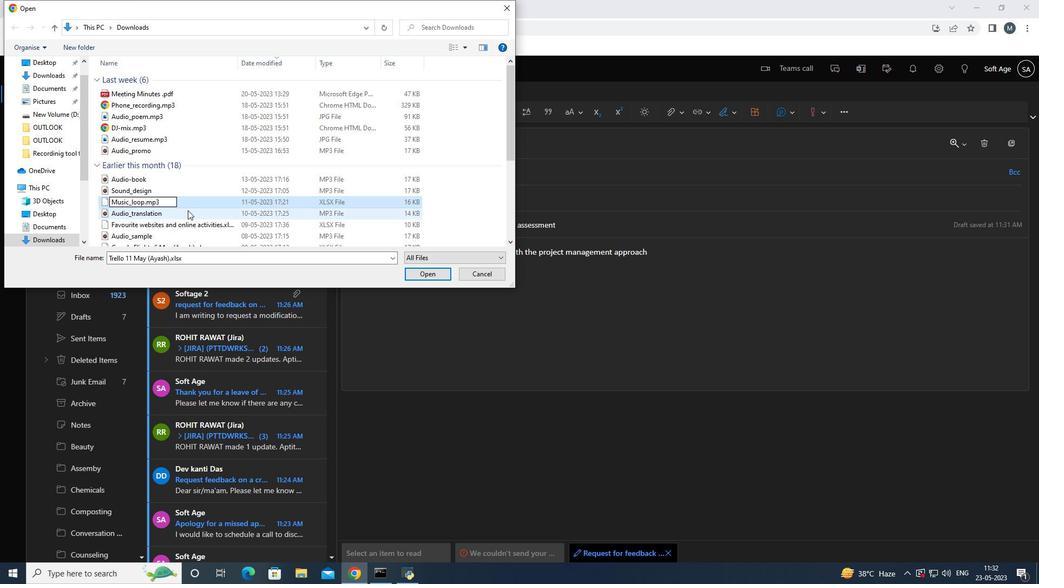 
Action: Mouse pressed left at (186, 211)
Screenshot: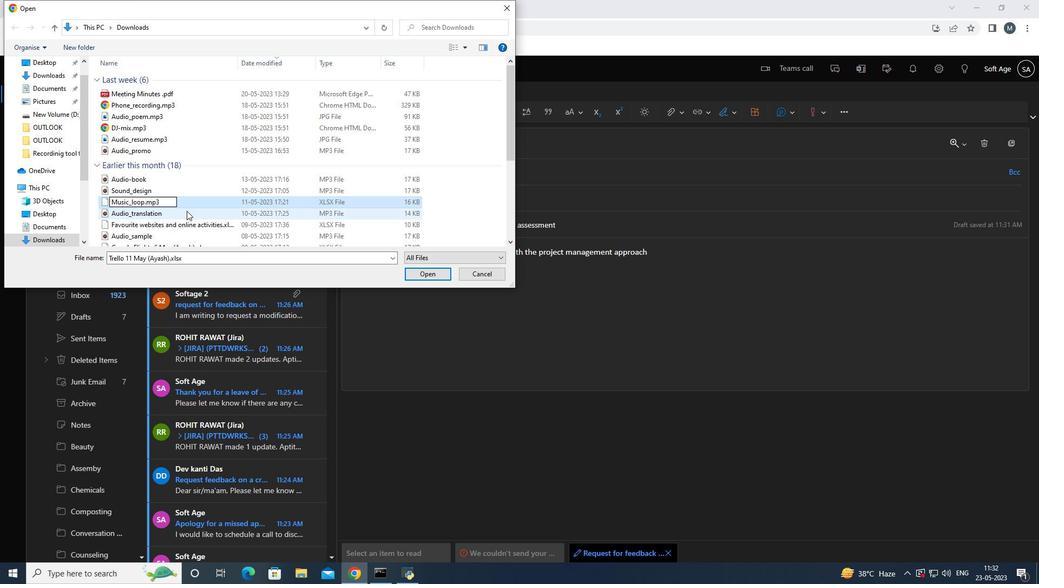 
Action: Mouse moved to (568, 291)
Screenshot: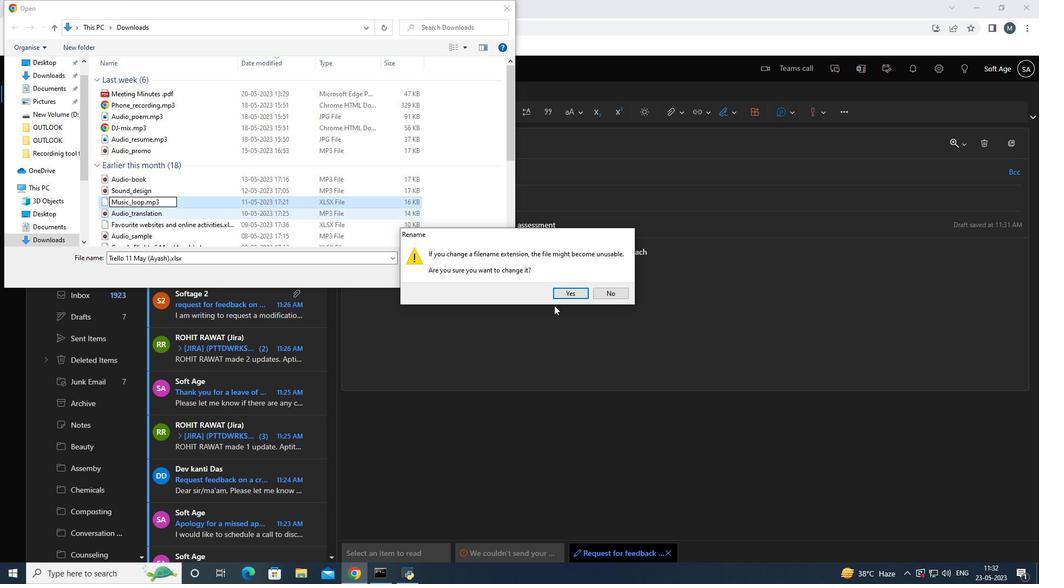 
Action: Mouse pressed left at (568, 291)
Screenshot: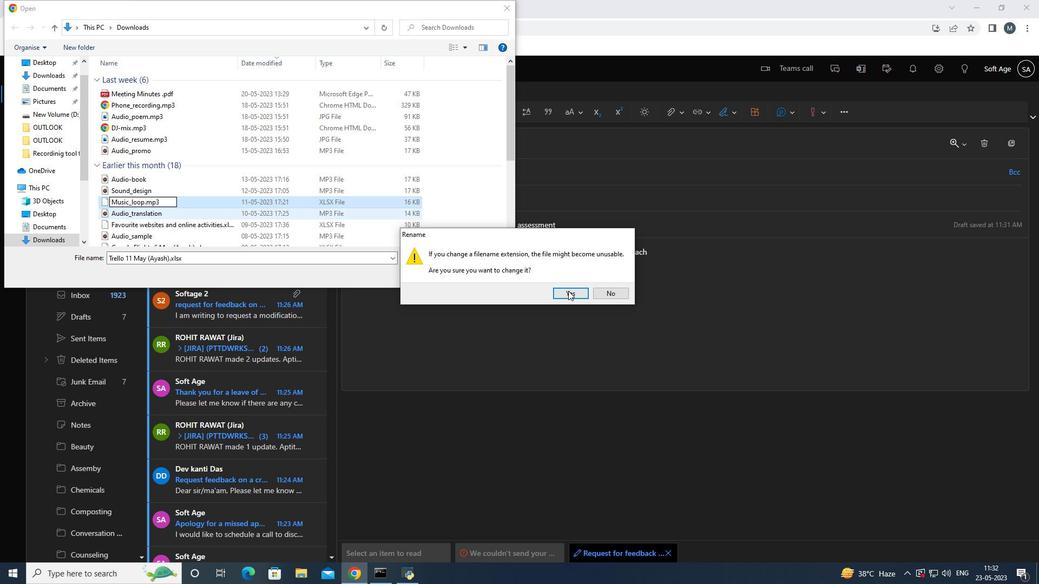 
Action: Mouse moved to (172, 199)
Screenshot: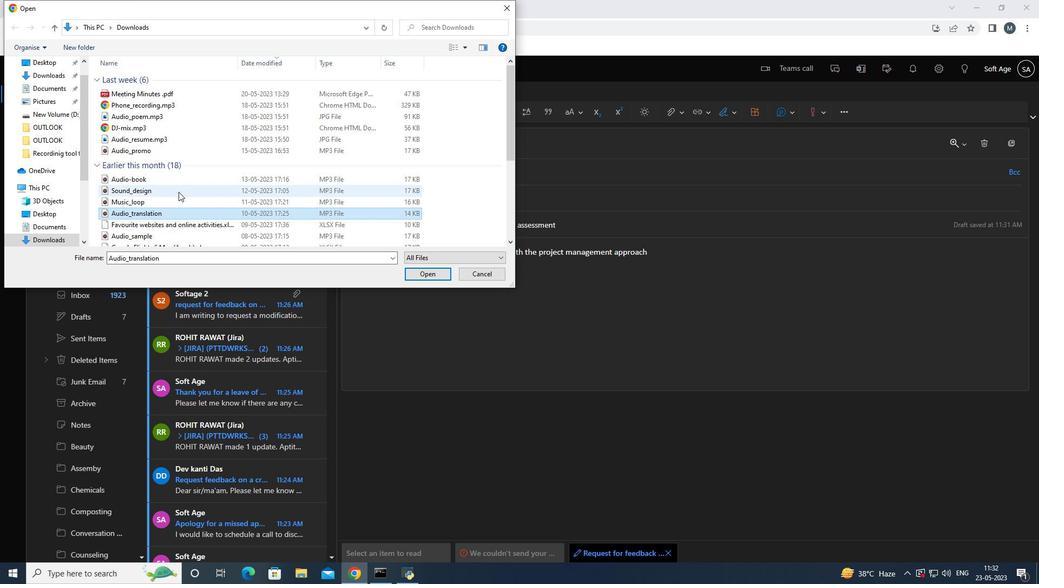 
Action: Mouse pressed left at (172, 199)
Screenshot: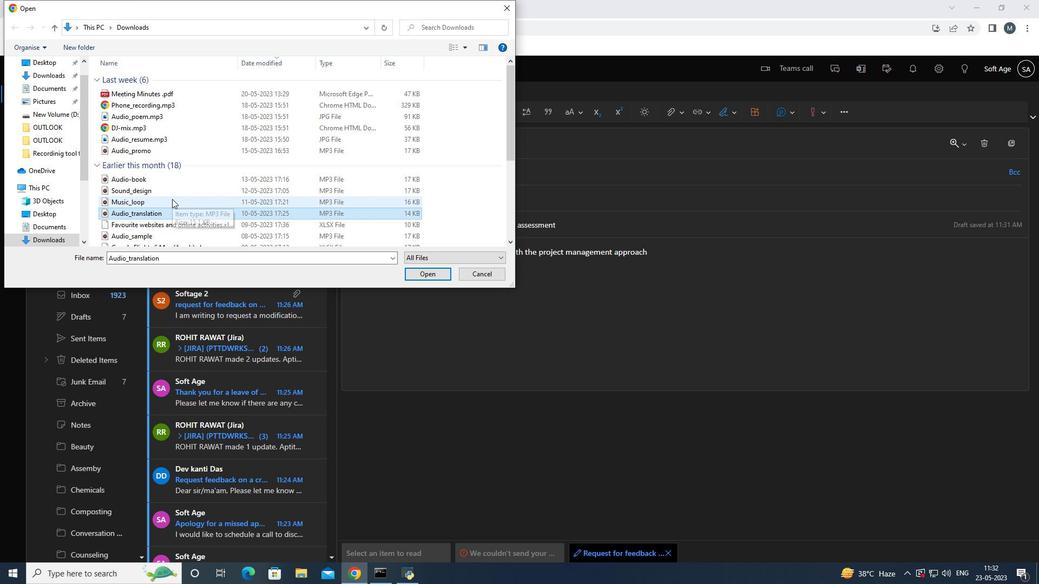 
Action: Mouse moved to (419, 279)
Screenshot: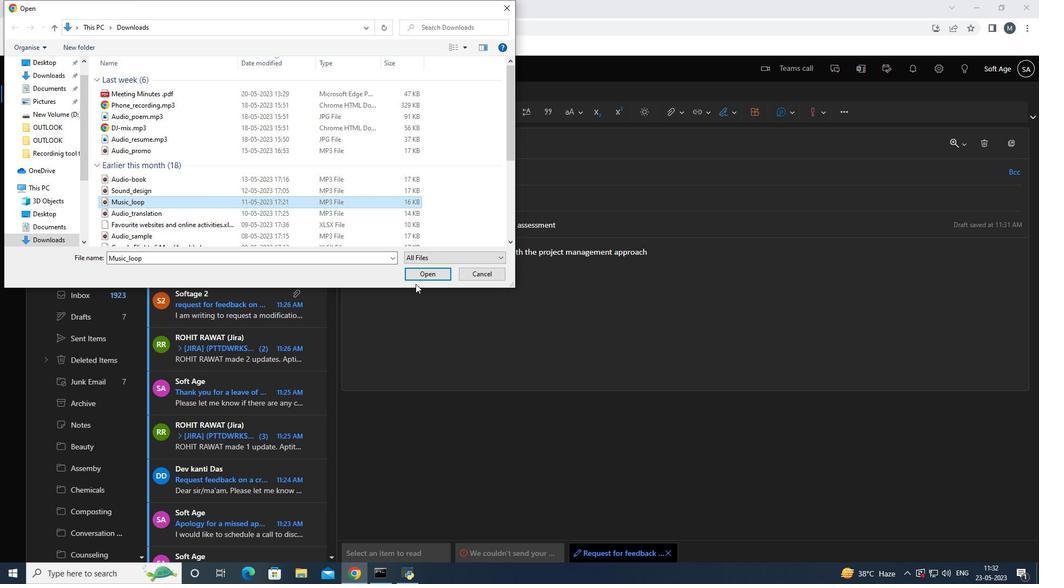 
Action: Mouse pressed left at (419, 279)
Screenshot: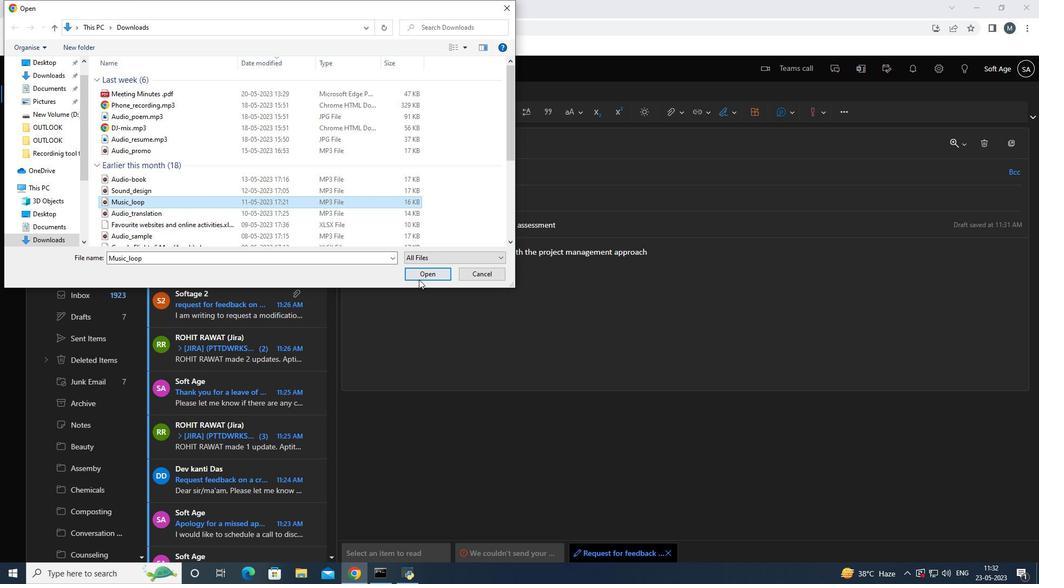 
Action: Mouse moved to (368, 144)
Screenshot: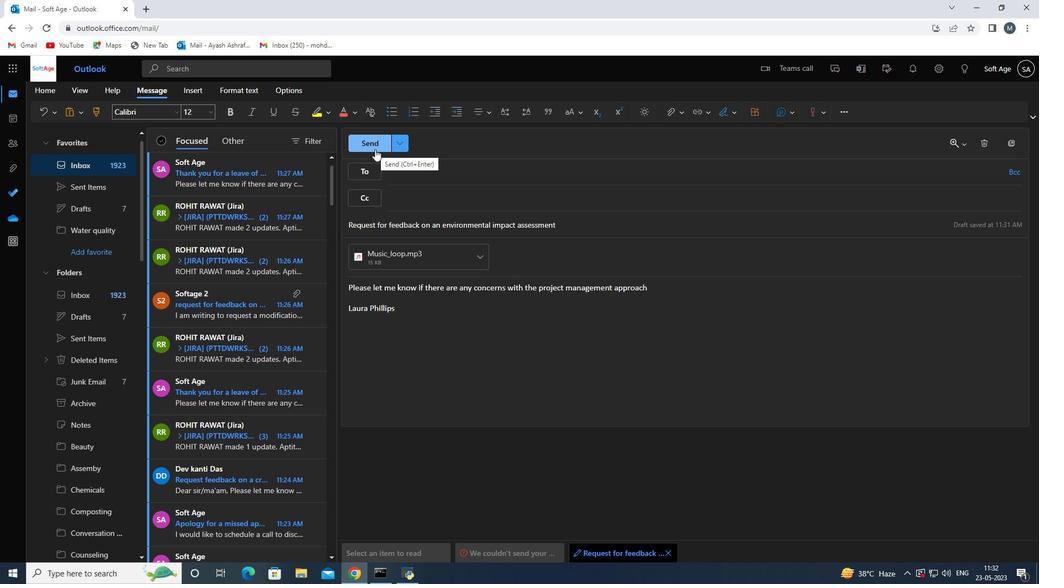 
Action: Mouse pressed left at (368, 144)
Screenshot: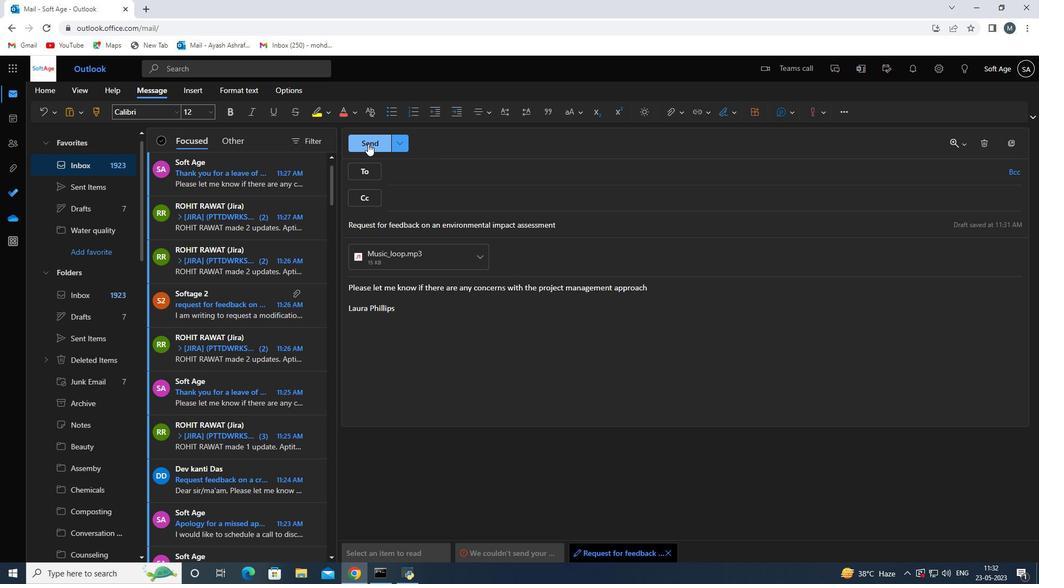 
Action: Mouse moved to (412, 194)
Screenshot: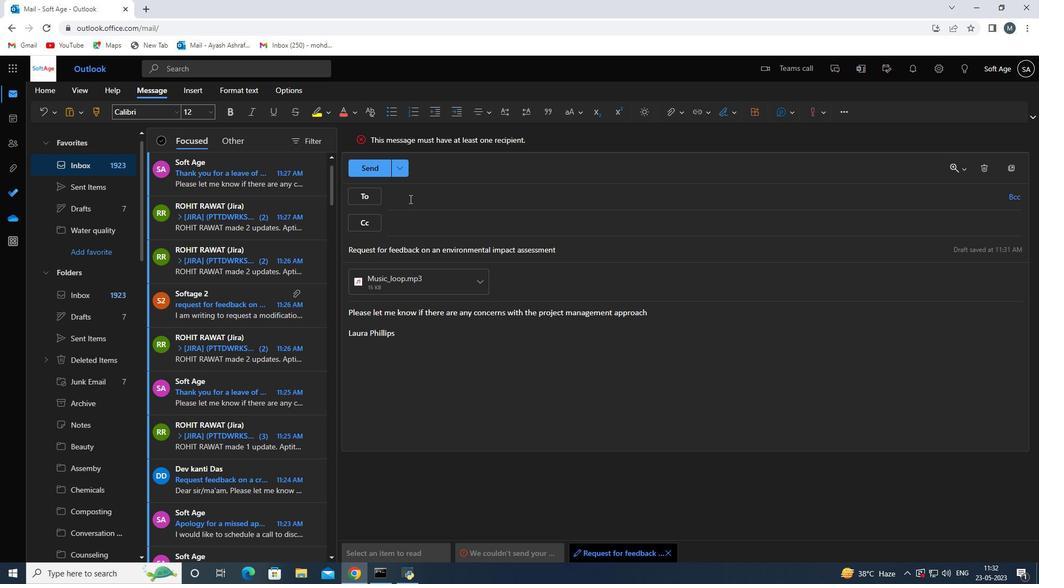 
Action: Mouse pressed left at (412, 194)
Screenshot: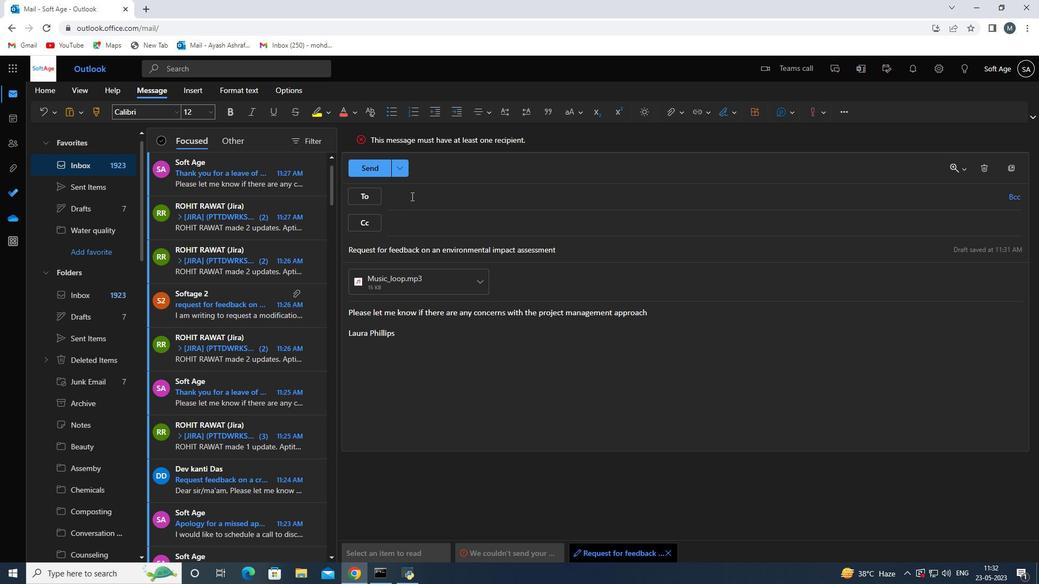 
Action: Key pressed <Key.shift>Softage.4<Key.shift>@softage.net
Screenshot: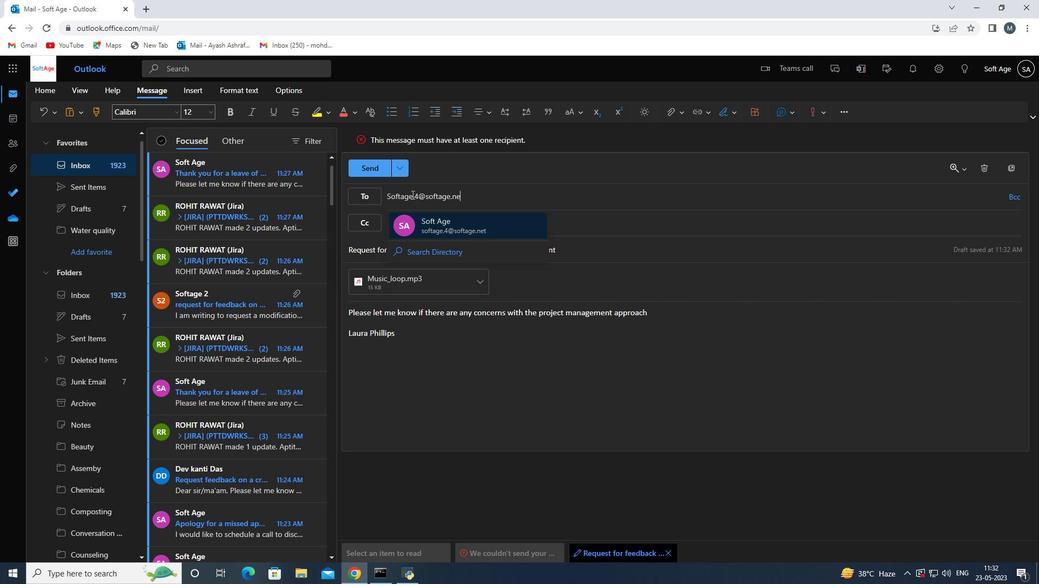 
Action: Mouse moved to (416, 223)
Screenshot: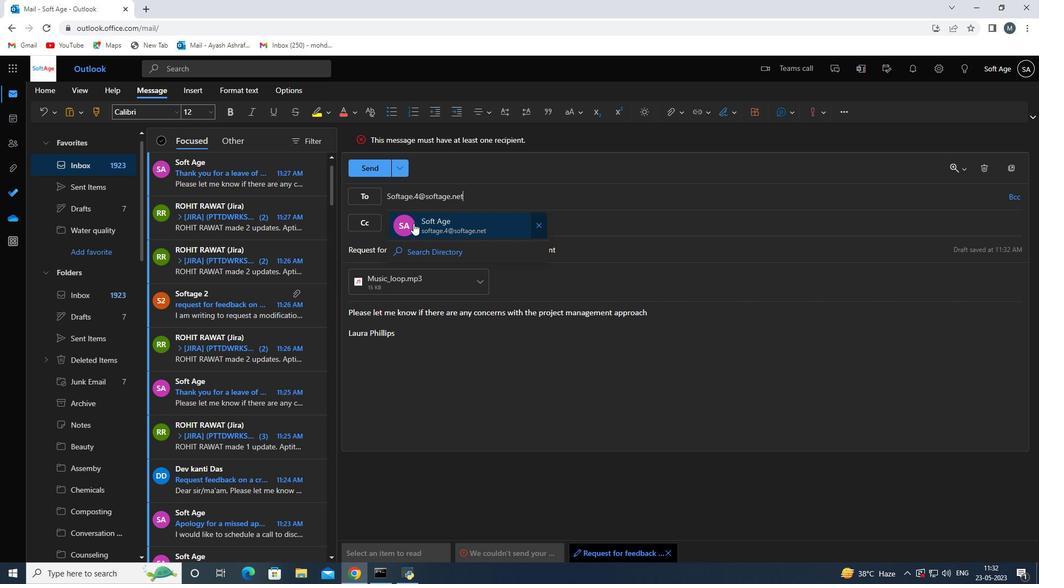 
Action: Mouse pressed left at (416, 223)
Screenshot: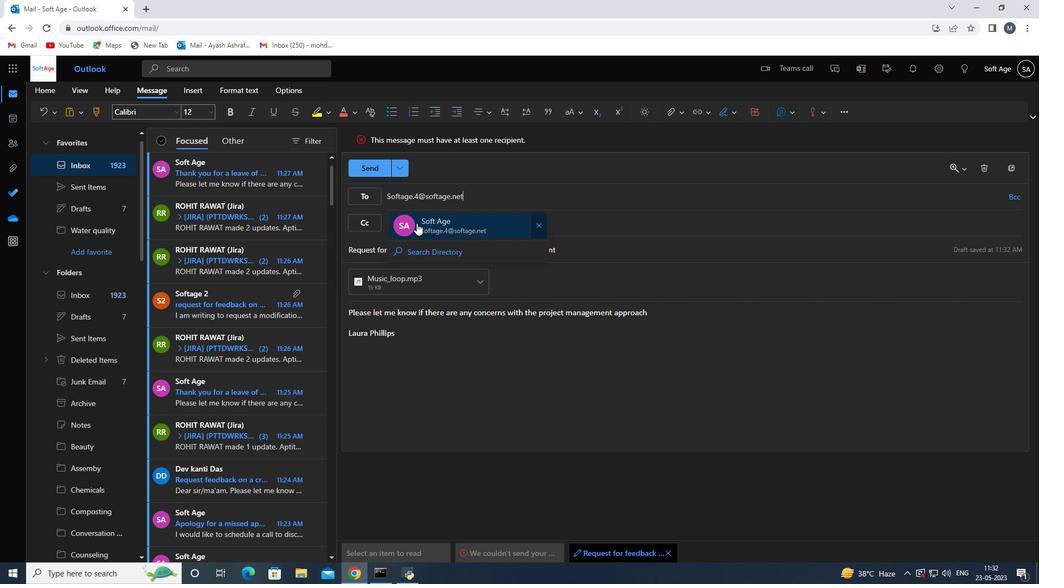 
Action: Mouse moved to (373, 145)
Screenshot: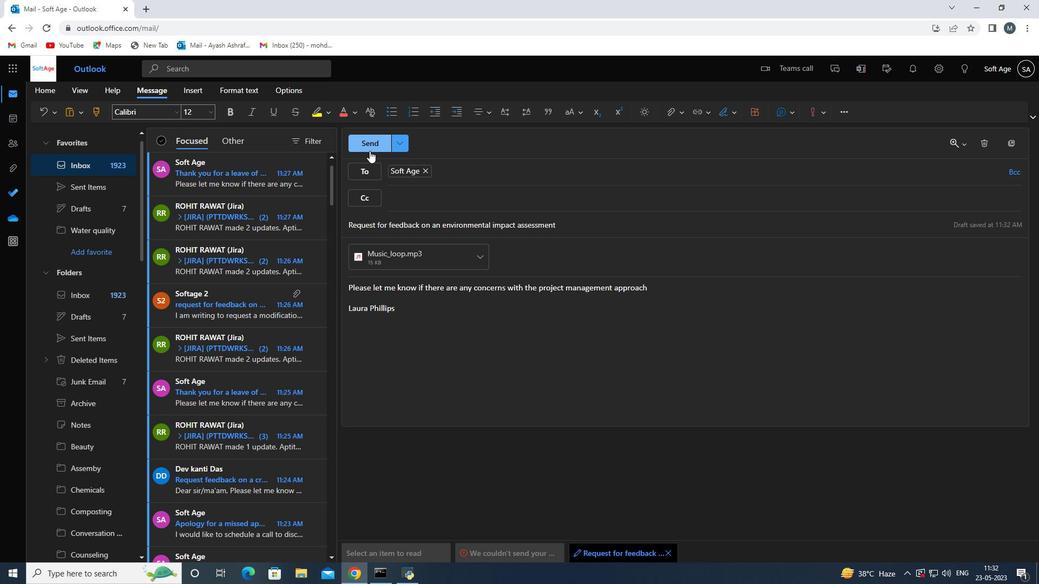 
Action: Mouse pressed left at (373, 145)
Screenshot: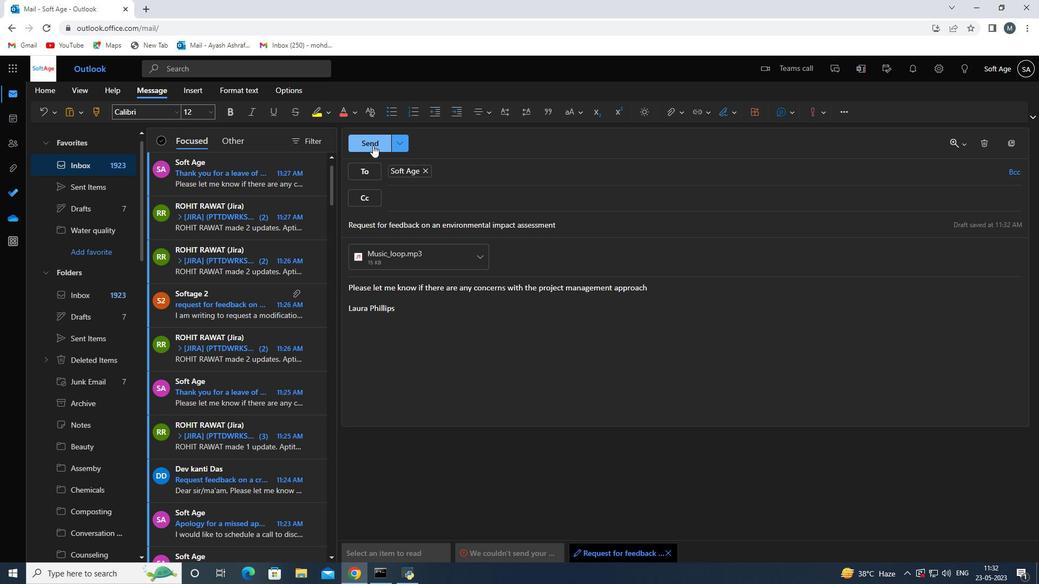
Action: Mouse moved to (174, 238)
Screenshot: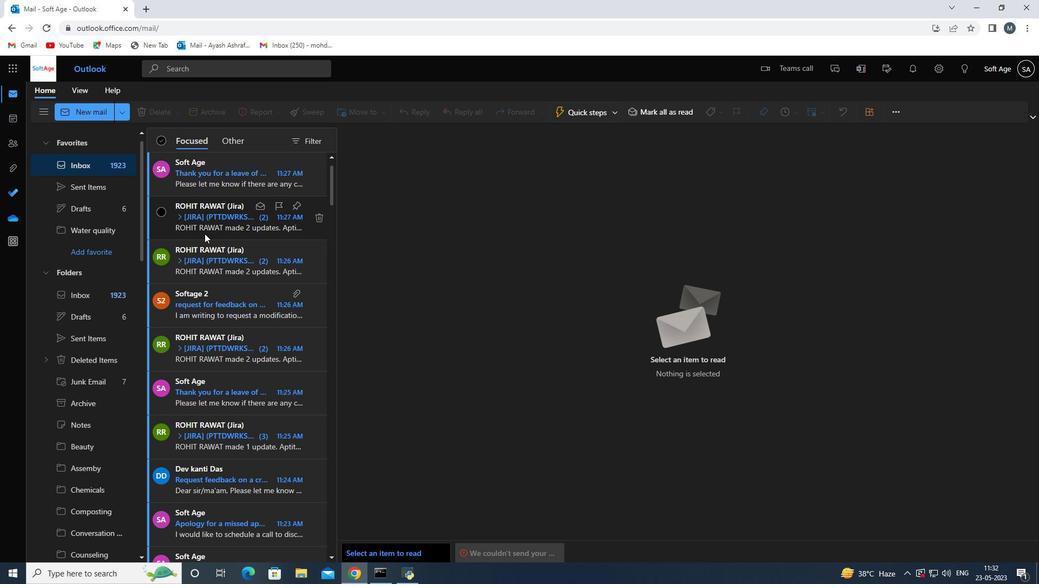 
Action: Mouse scrolled (174, 239) with delta (0, 0)
Screenshot: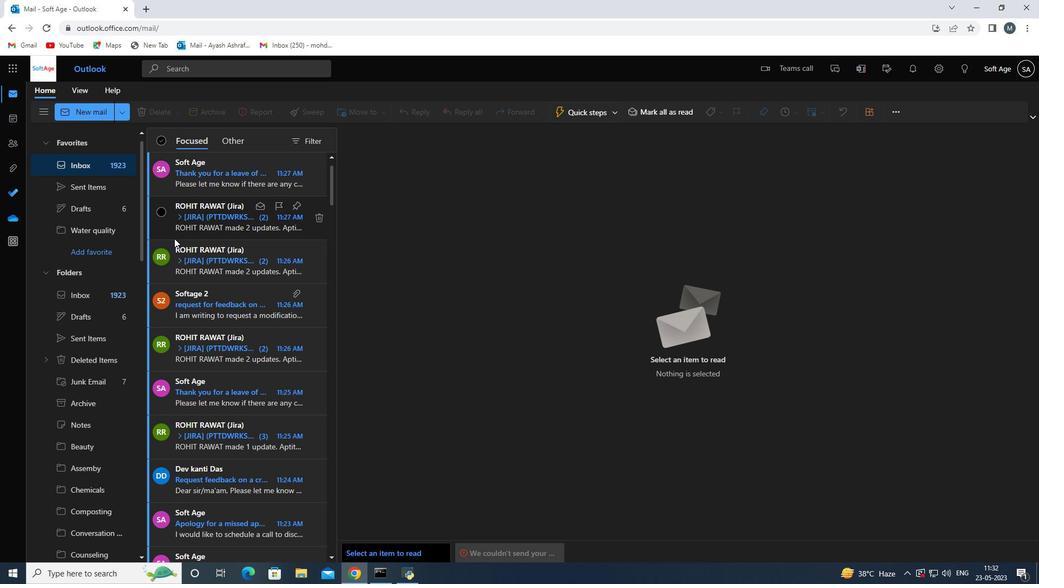 
Action: Mouse scrolled (174, 239) with delta (0, 0)
Screenshot: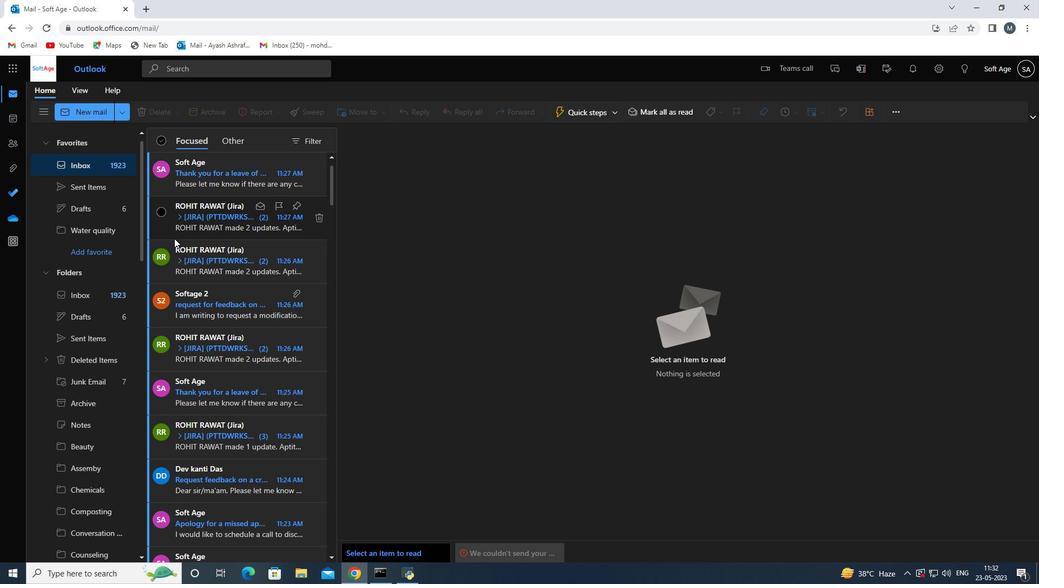 
Action: Mouse scrolled (174, 239) with delta (0, 0)
Screenshot: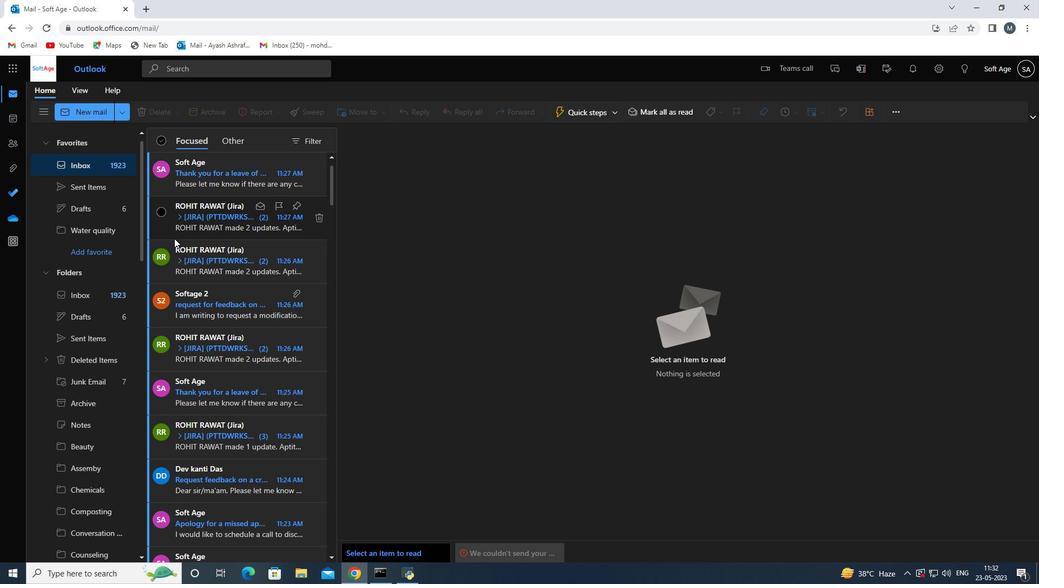 
Action: Mouse scrolled (174, 239) with delta (0, 0)
Screenshot: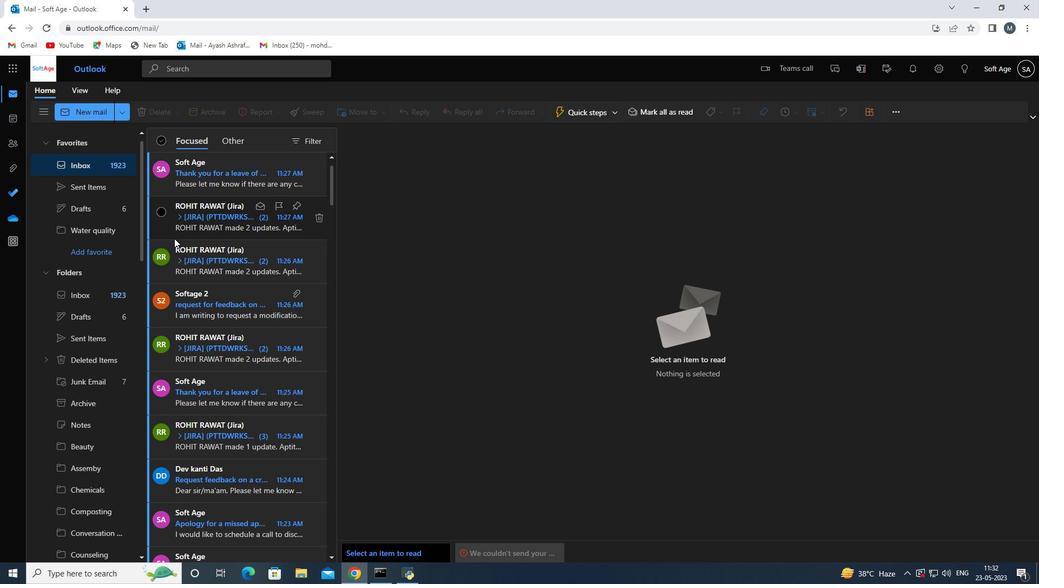 
Action: Mouse moved to (73, 189)
Screenshot: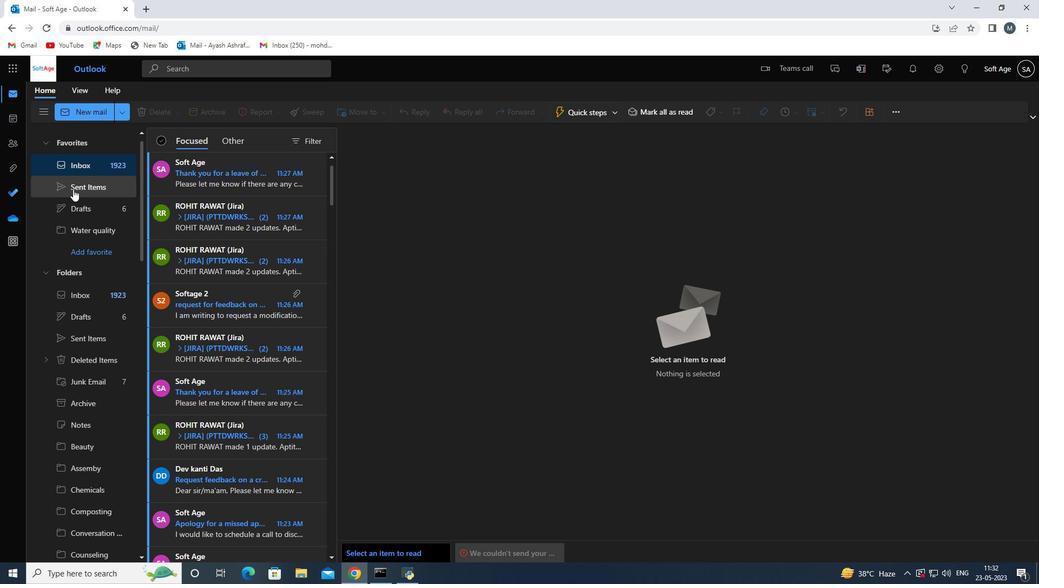 
Action: Mouse pressed left at (73, 189)
Screenshot: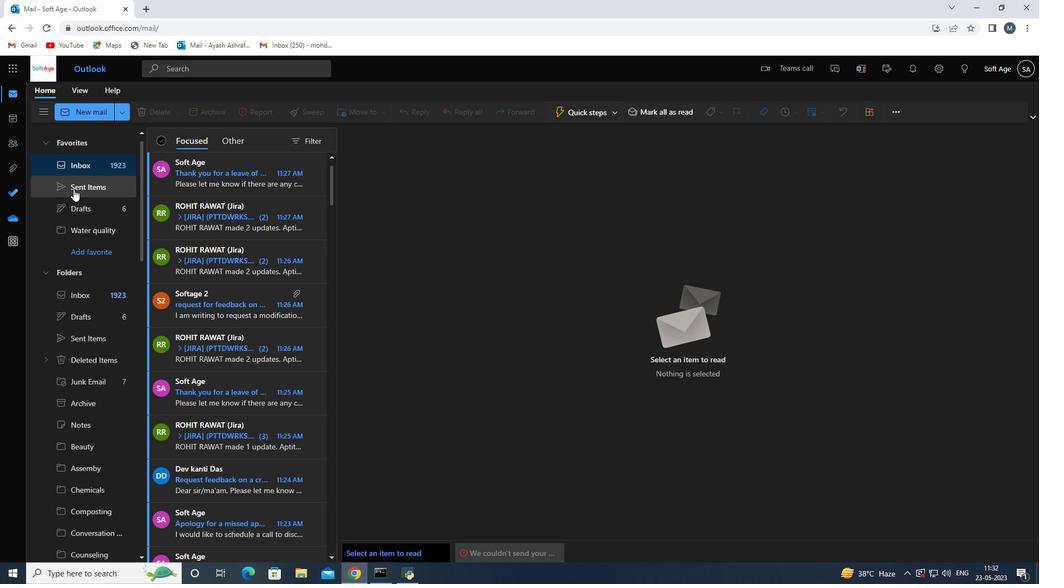
Action: Mouse moved to (222, 211)
Screenshot: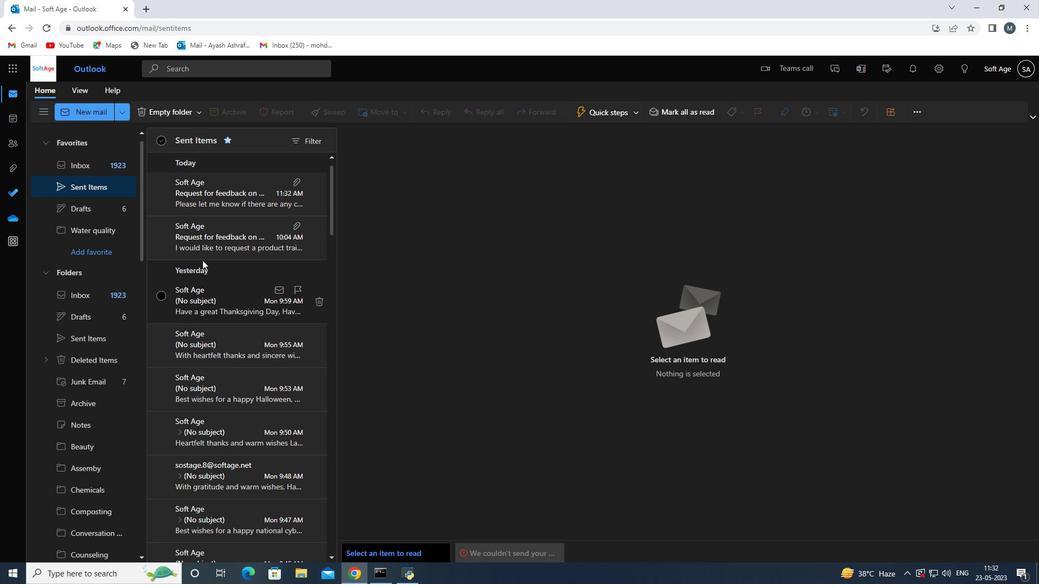 
Action: Mouse scrolled (222, 212) with delta (0, 0)
Screenshot: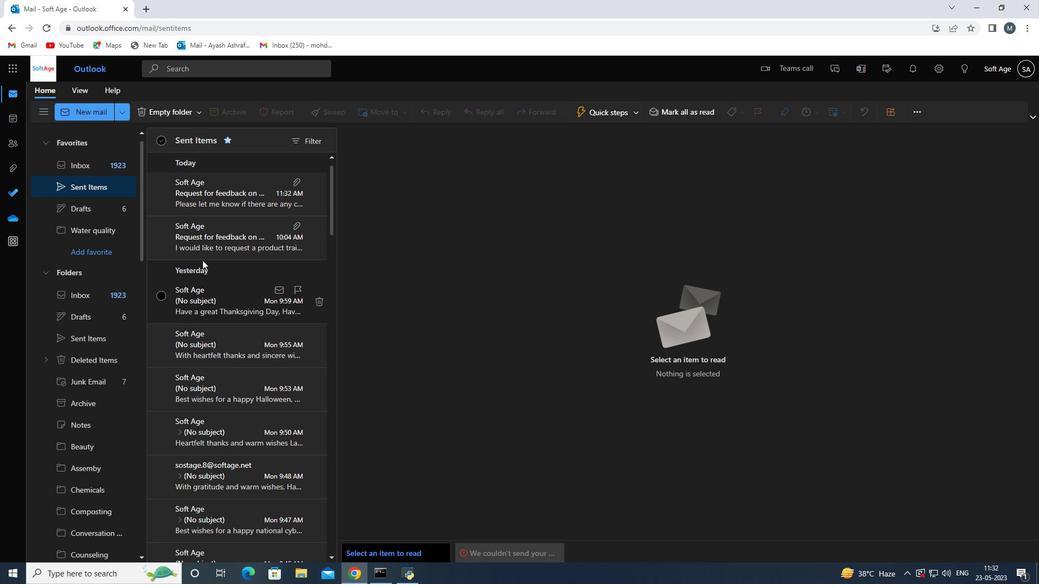 
Action: Mouse moved to (224, 204)
Screenshot: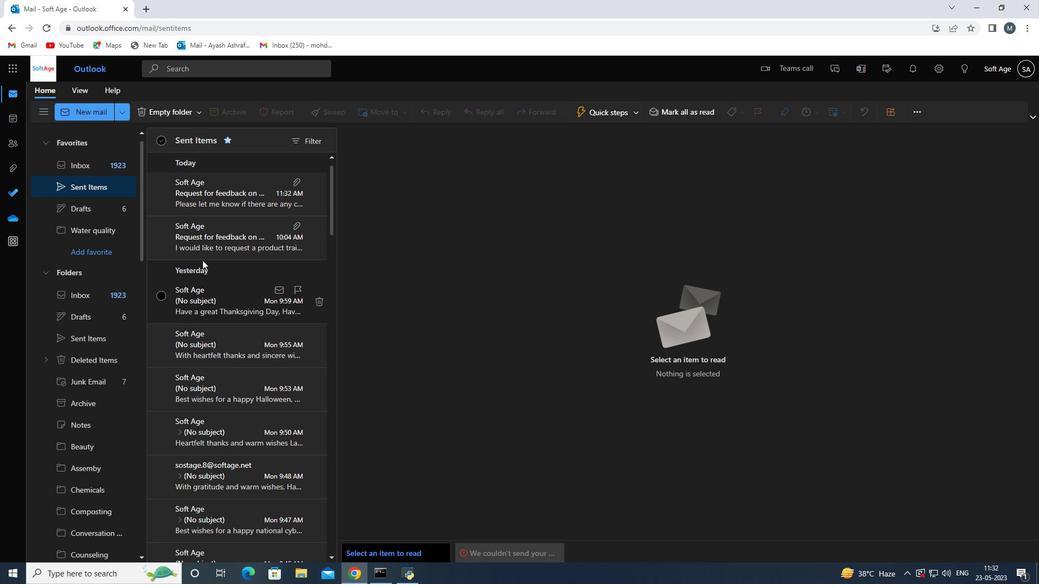 
Action: Mouse scrolled (224, 205) with delta (0, 0)
Screenshot: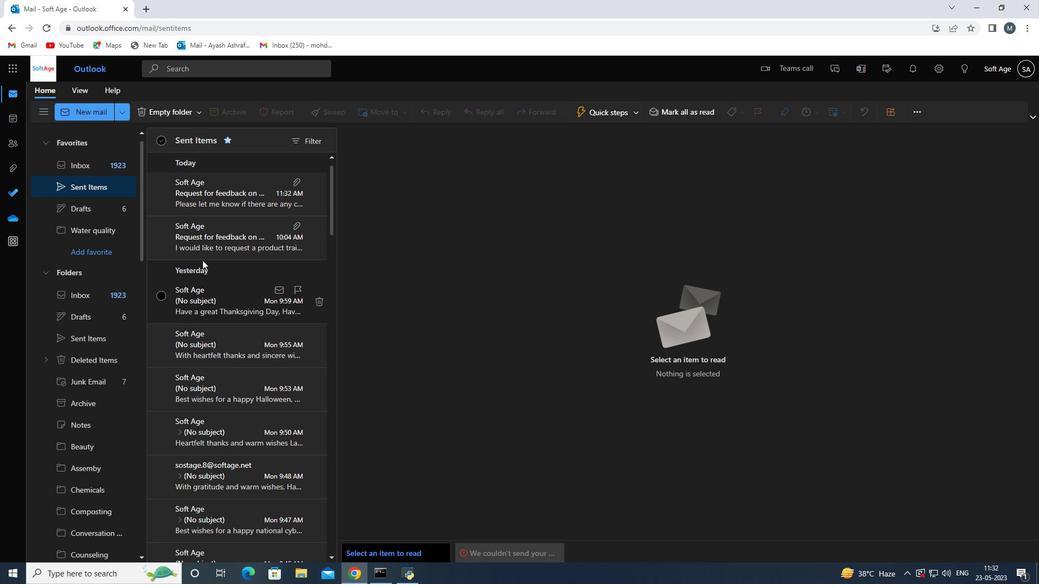 
Action: Mouse moved to (228, 189)
Screenshot: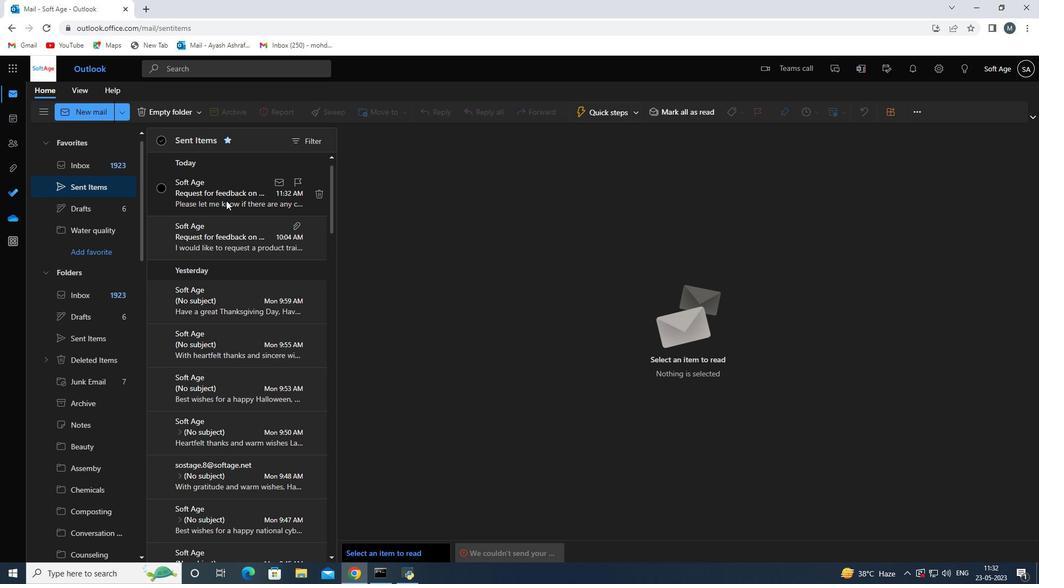 
Action: Mouse scrolled (226, 199) with delta (0, 0)
Screenshot: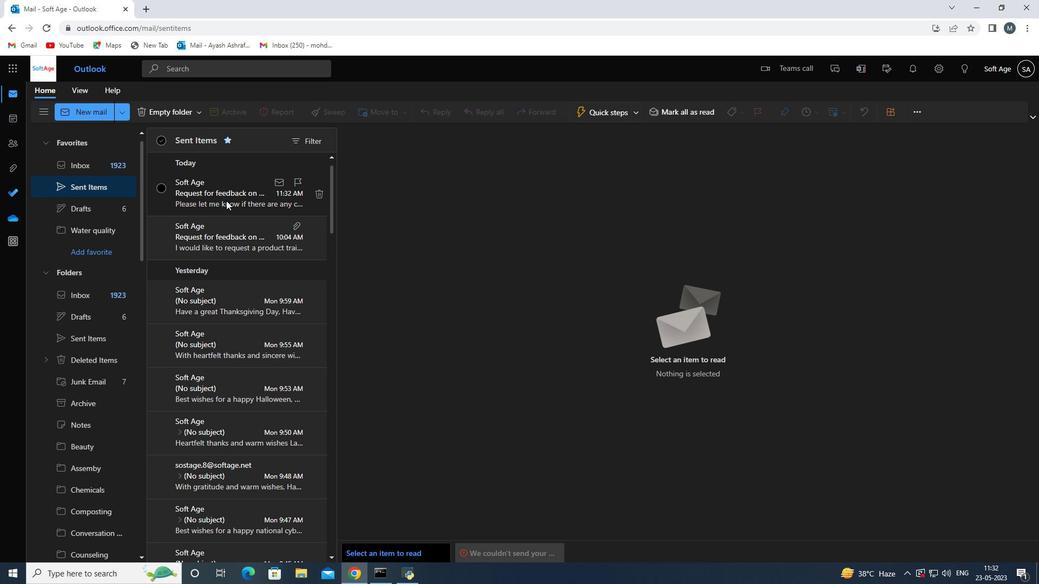 
Action: Mouse moved to (228, 188)
Screenshot: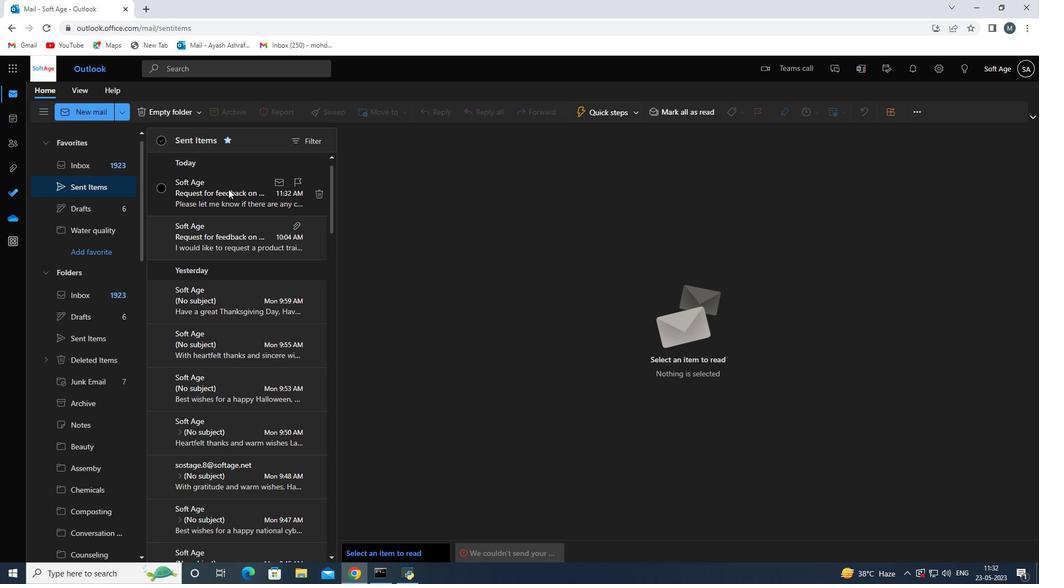 
Action: Mouse pressed left at (228, 188)
Screenshot: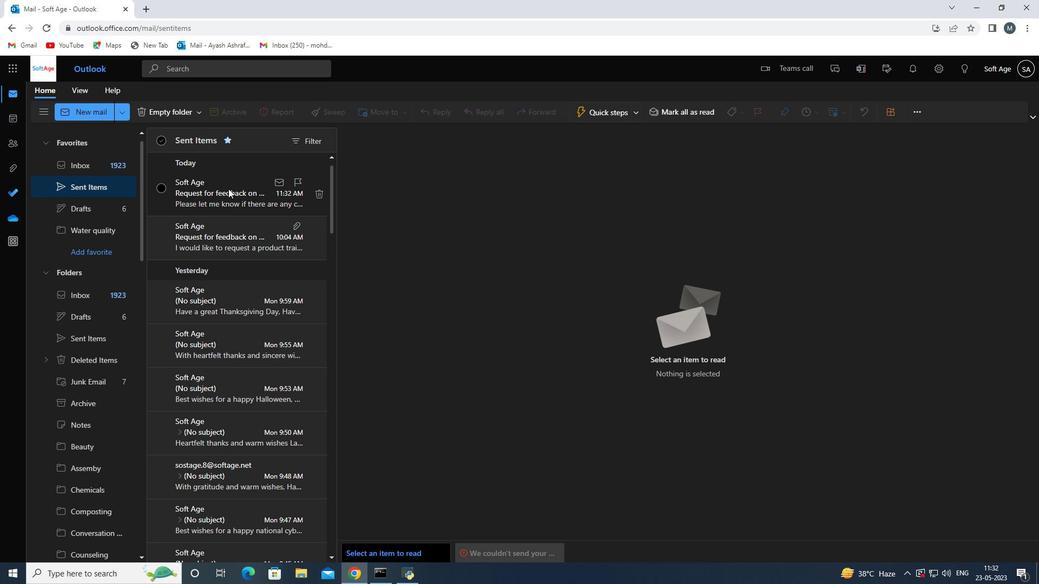 
Action: Mouse moved to (384, 113)
Screenshot: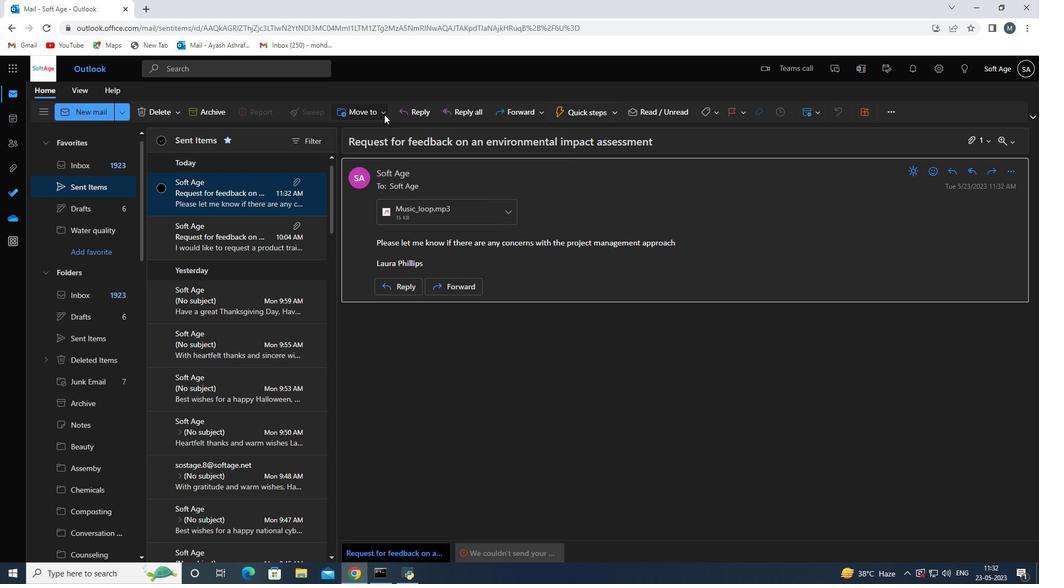 
Action: Mouse pressed left at (384, 113)
Screenshot: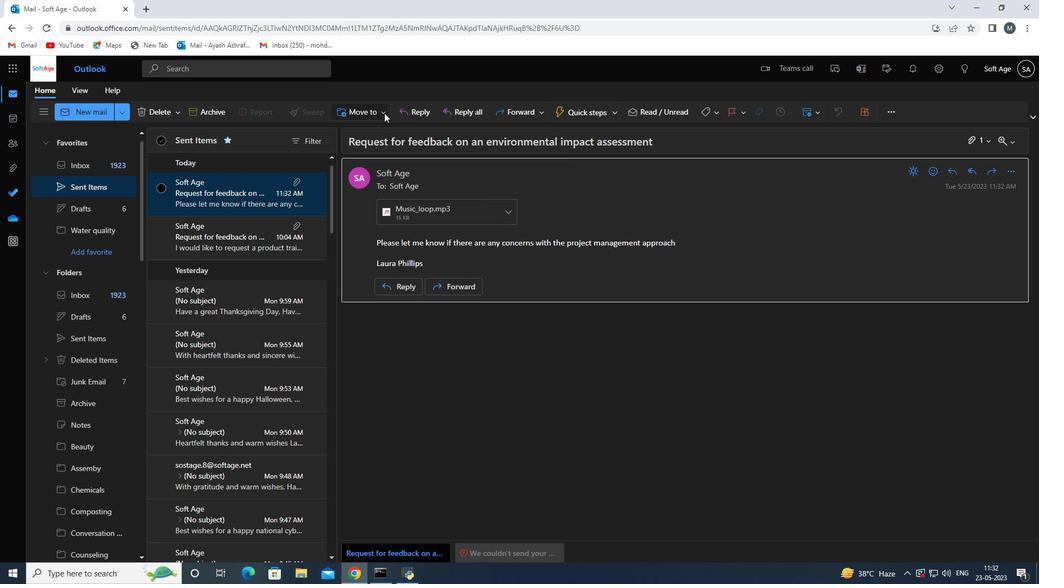 
Action: Mouse moved to (386, 134)
Screenshot: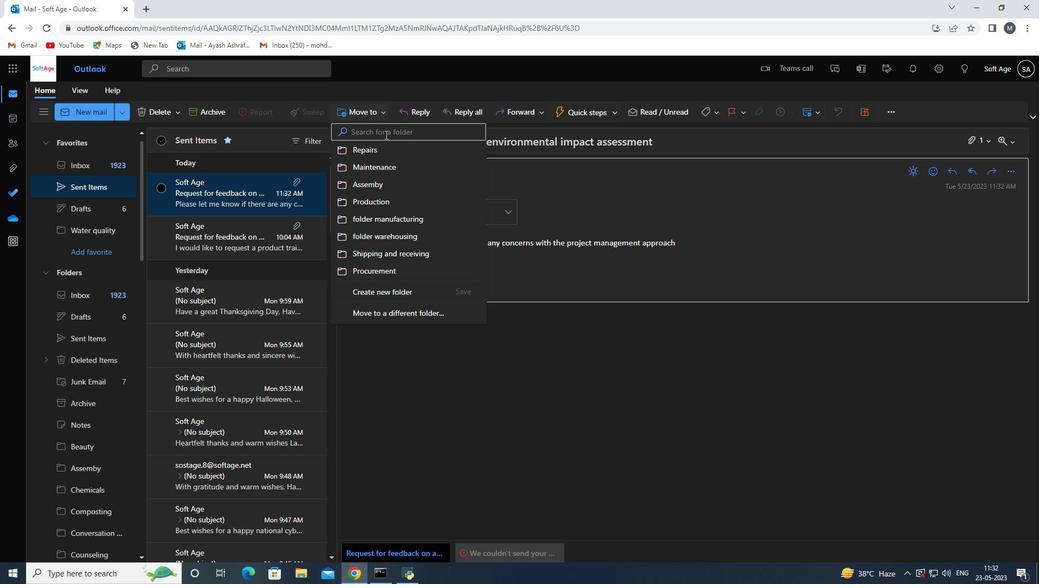 
Action: Mouse pressed left at (386, 134)
Screenshot: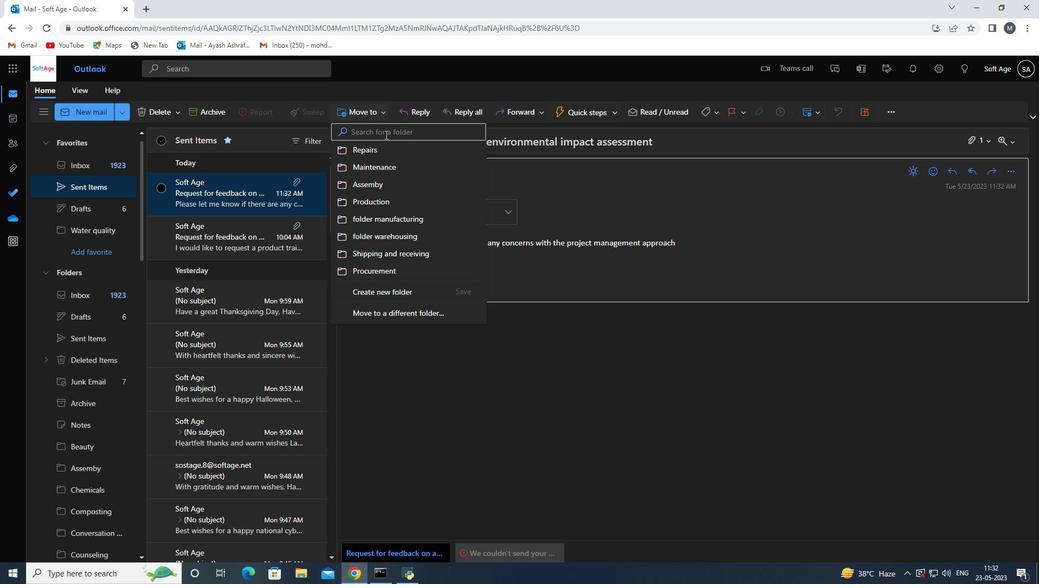 
Action: Key pressed <Key.shift>Eq
Screenshot: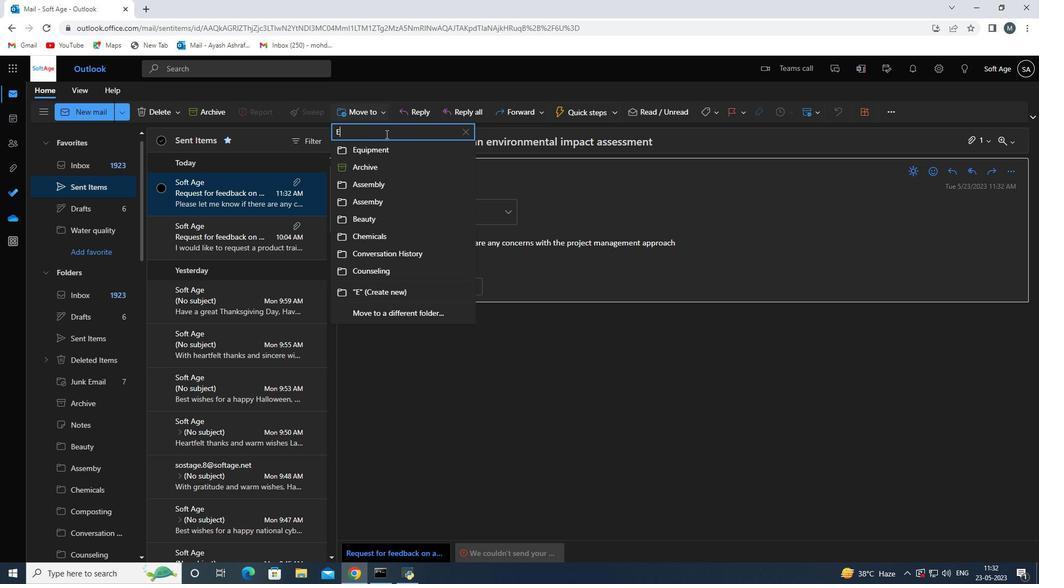 
Action: Mouse moved to (382, 150)
Screenshot: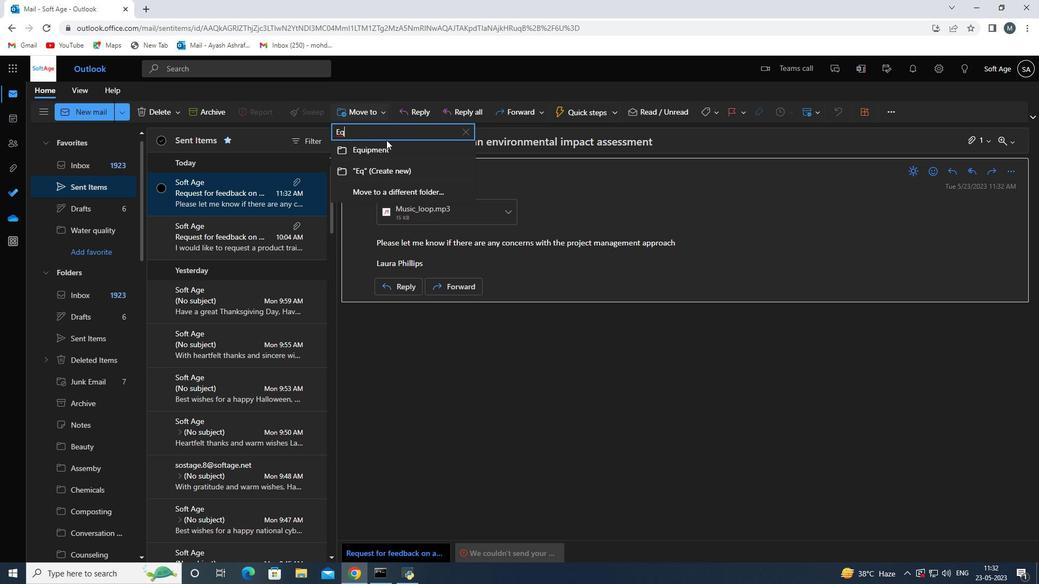 
Action: Mouse pressed left at (382, 150)
Screenshot: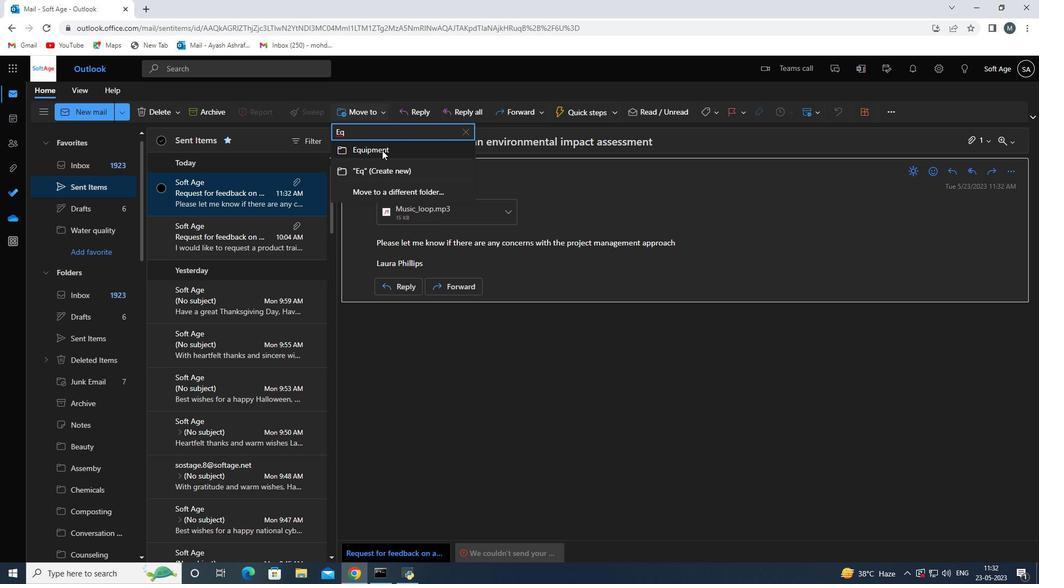 
